Task: Search one way flight ticket for 1 adult, 5 children, 2 infants in seat and 1 infant on lap in first from Charlotte: Charlotte Douglas International Airport to Jackson: Jackson Hole Airport on 5-2-2023. Choice of flights is Sun country airlines. Number of bags: 2 carry on bags and 6 checked bags. Price is upto 72000. Outbound departure time preference is 6:00.
Action: Mouse moved to (275, 367)
Screenshot: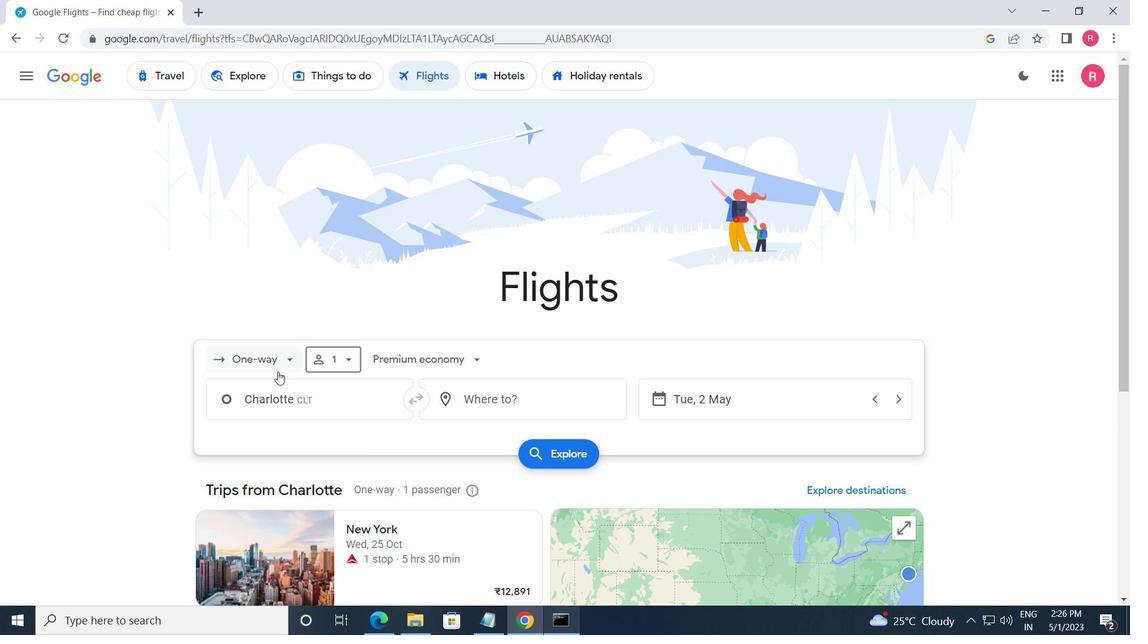 
Action: Mouse pressed left at (275, 367)
Screenshot: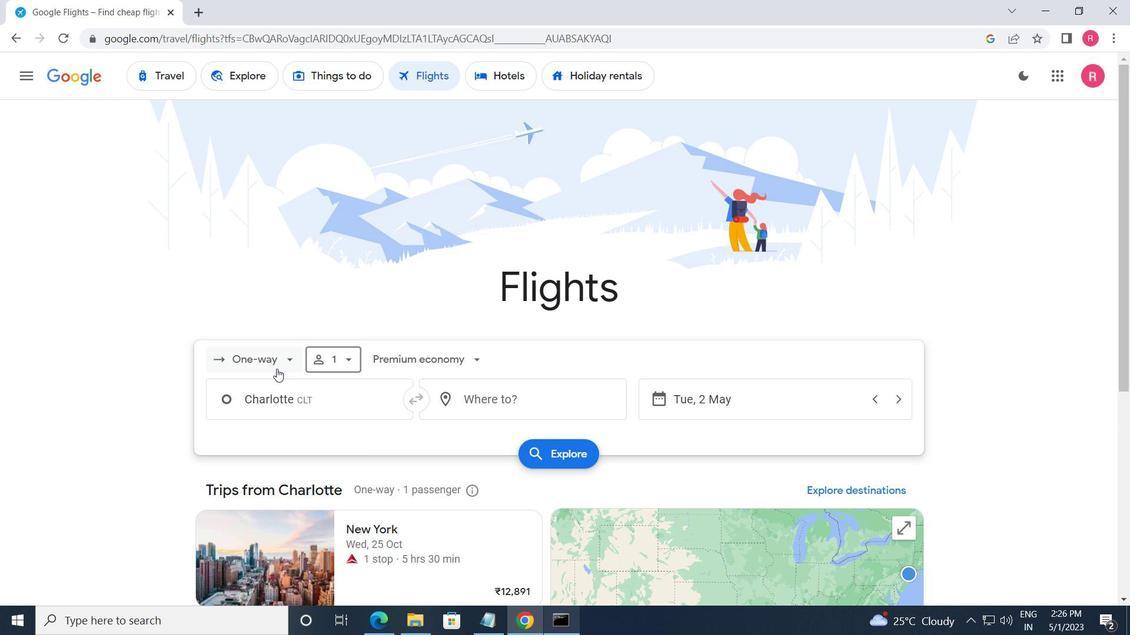 
Action: Mouse moved to (274, 430)
Screenshot: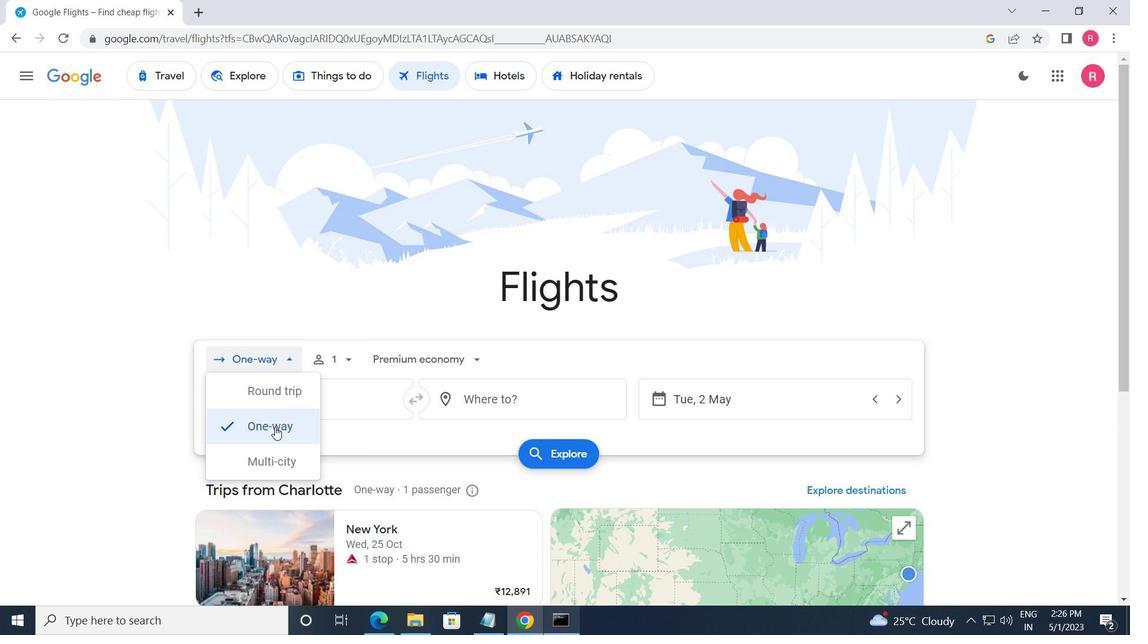 
Action: Mouse pressed left at (274, 430)
Screenshot: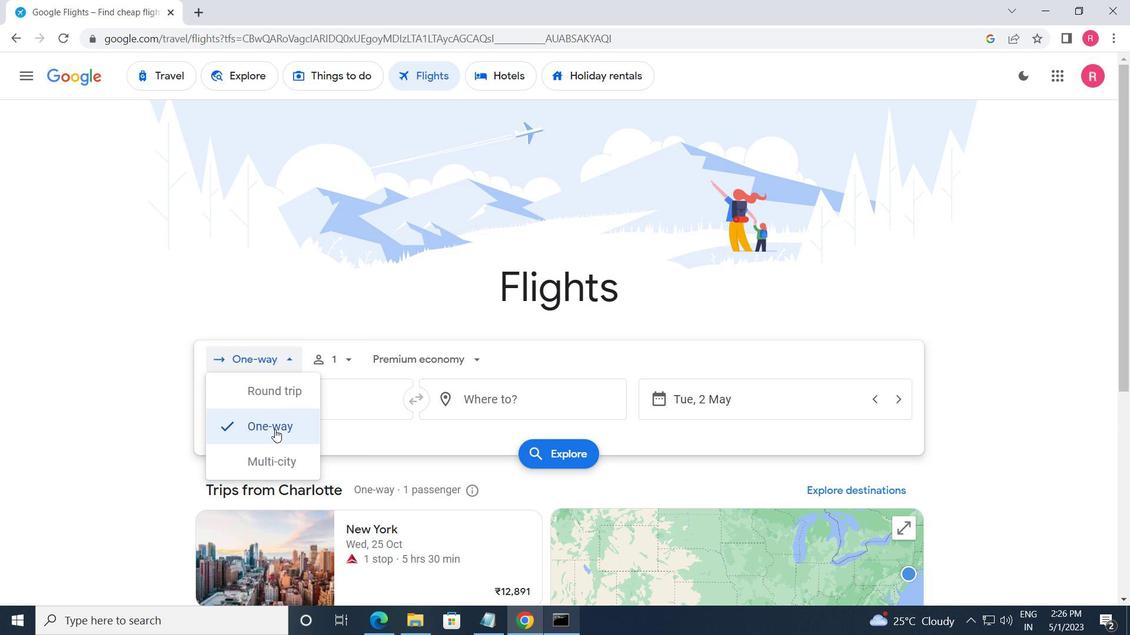 
Action: Mouse moved to (333, 350)
Screenshot: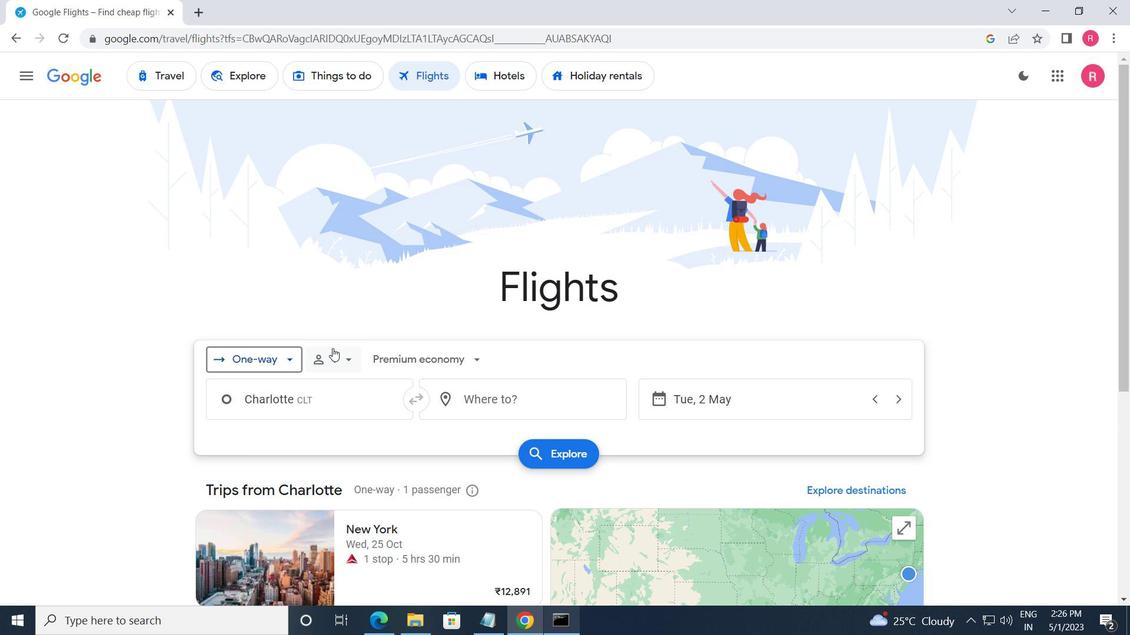 
Action: Mouse pressed left at (333, 350)
Screenshot: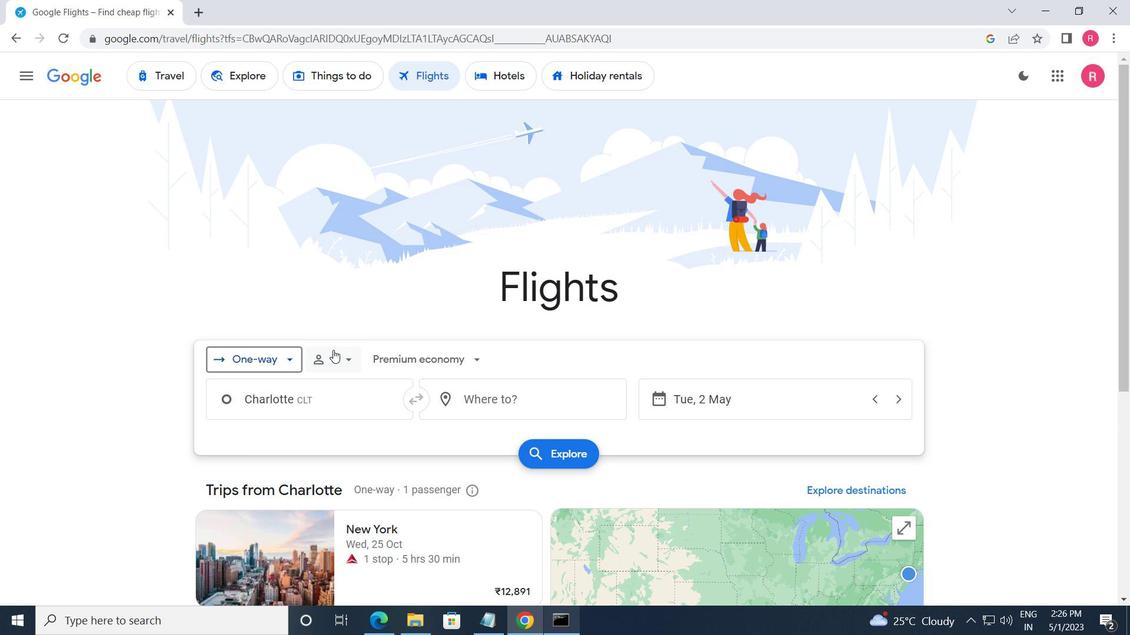 
Action: Mouse moved to (467, 435)
Screenshot: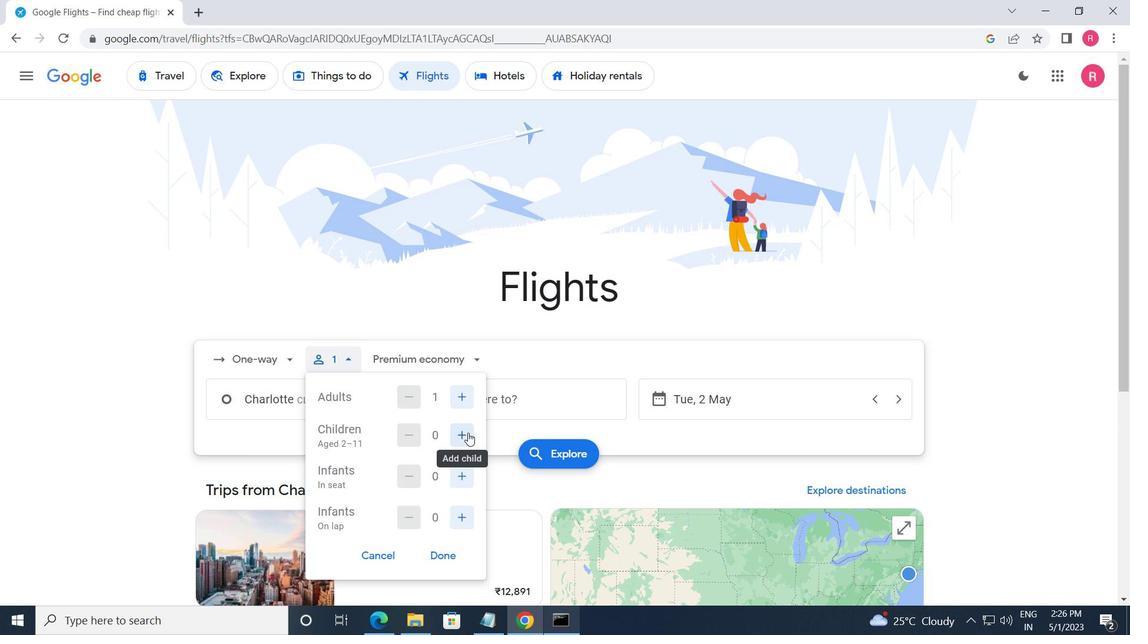 
Action: Mouse pressed left at (467, 435)
Screenshot: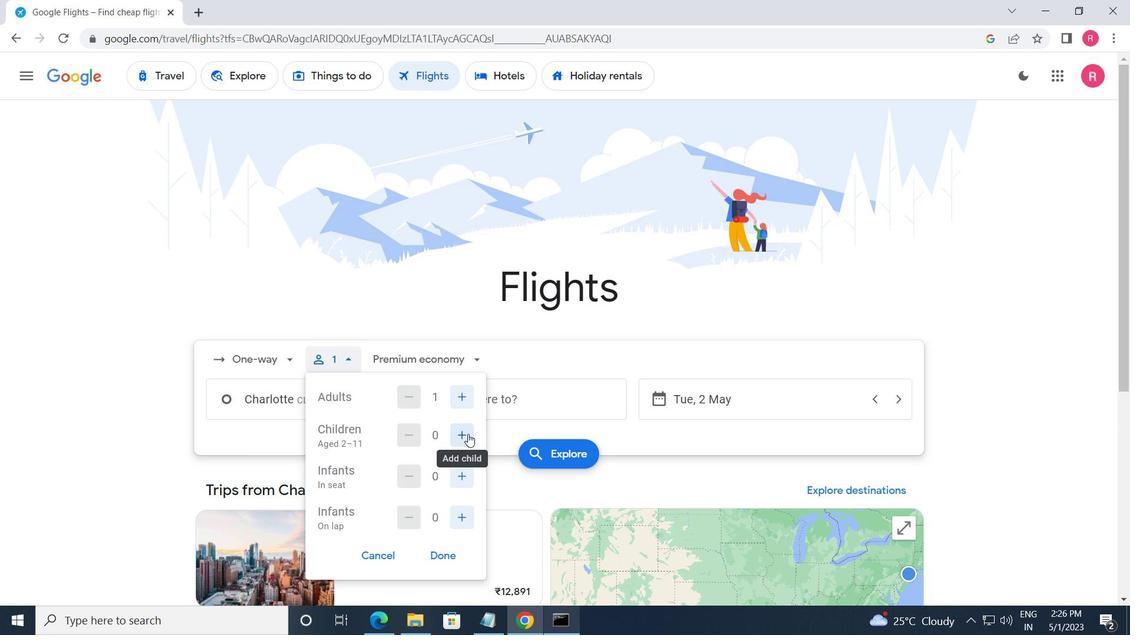 
Action: Mouse pressed left at (467, 435)
Screenshot: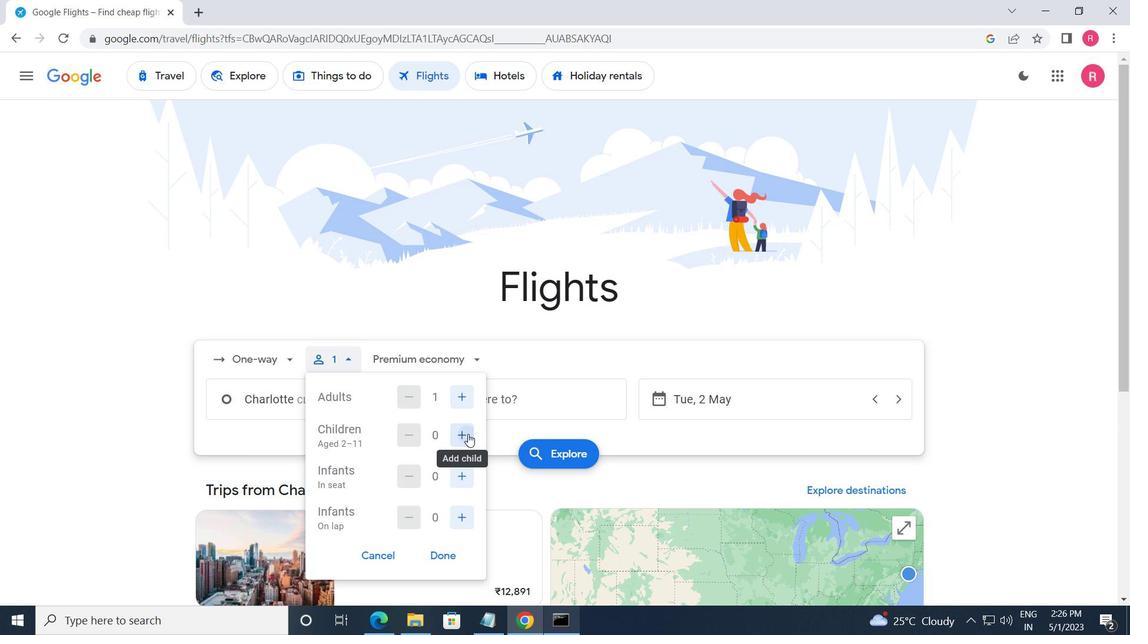 
Action: Mouse pressed left at (467, 435)
Screenshot: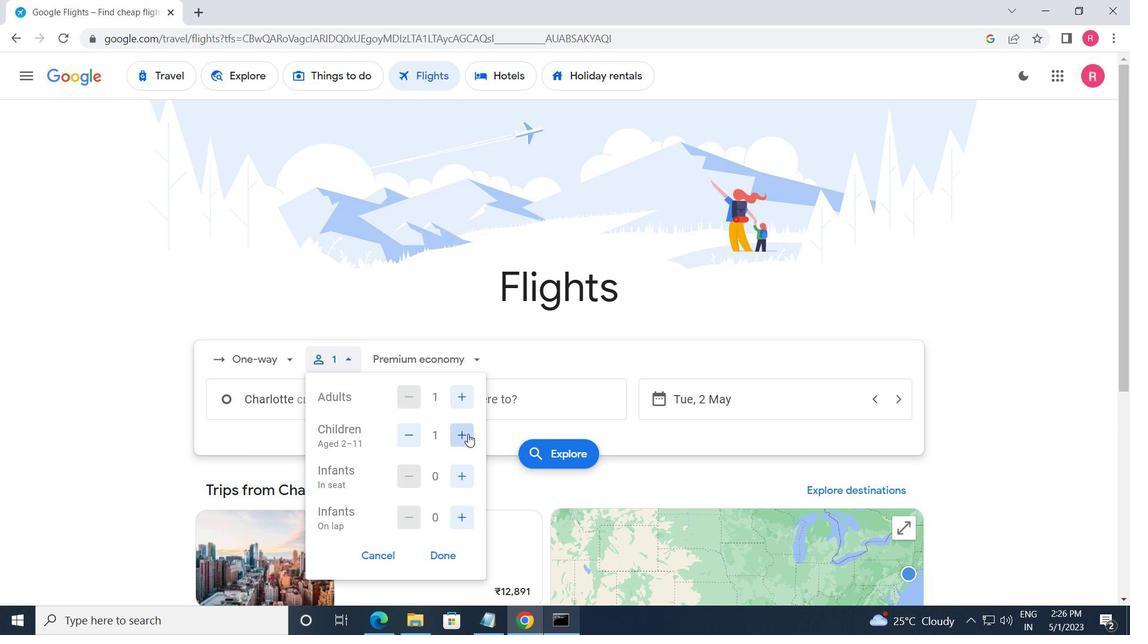 
Action: Mouse pressed left at (467, 435)
Screenshot: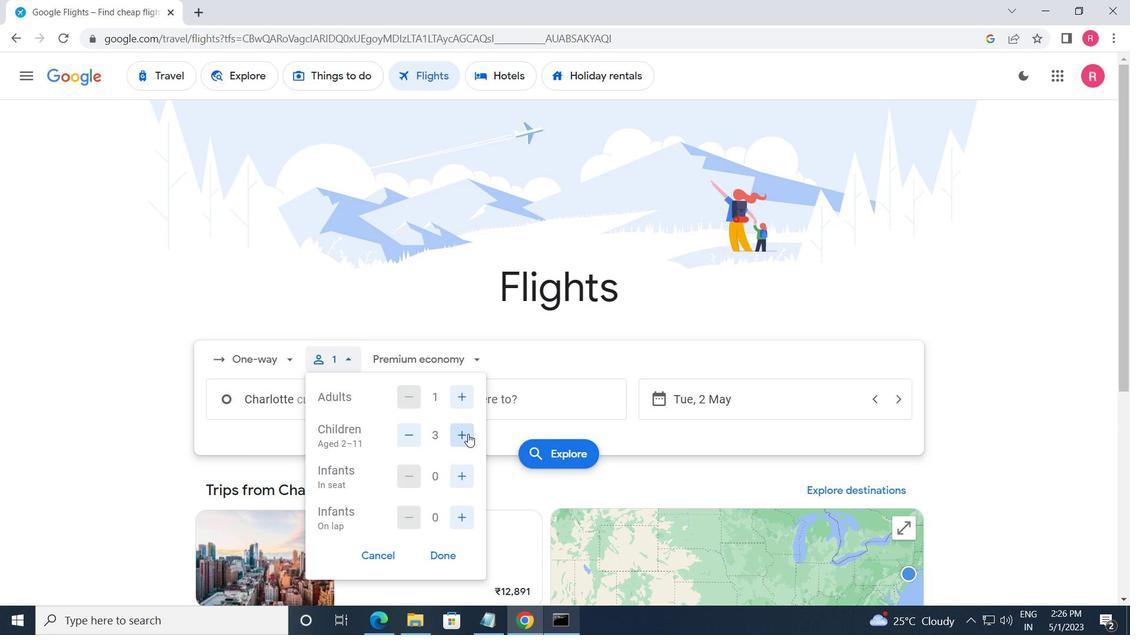 
Action: Mouse pressed left at (467, 435)
Screenshot: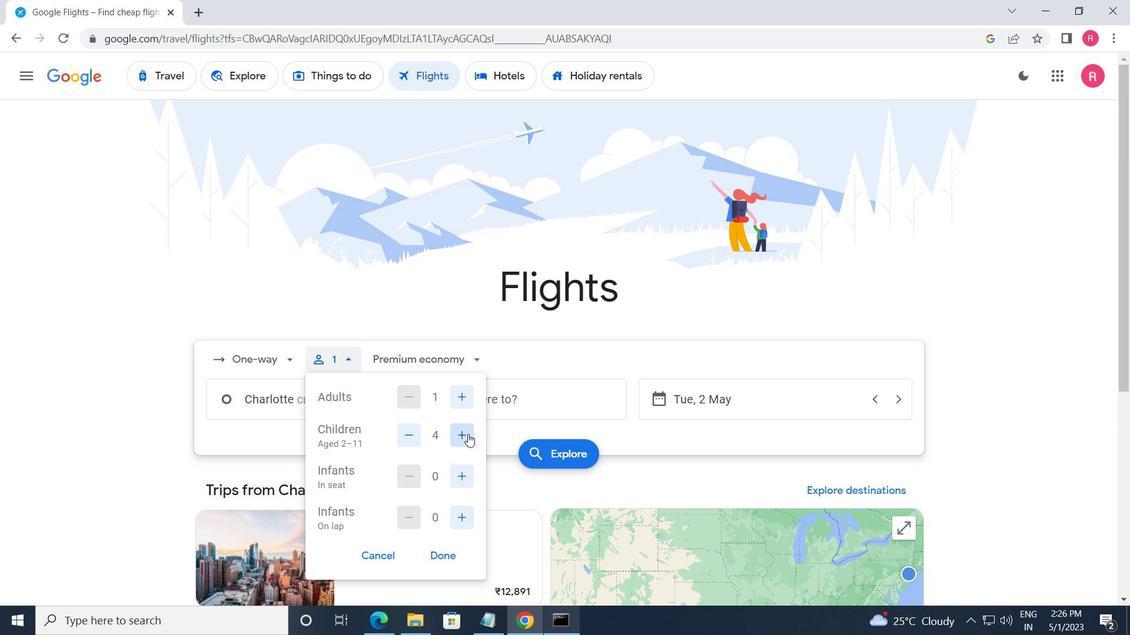 
Action: Mouse moved to (462, 468)
Screenshot: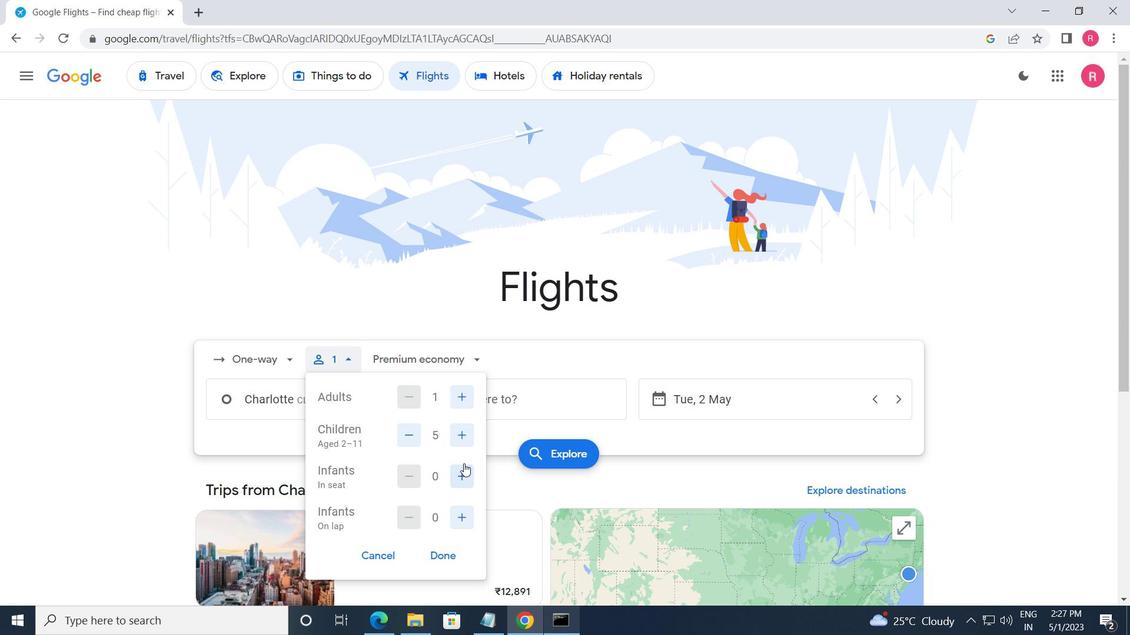 
Action: Mouse pressed left at (462, 468)
Screenshot: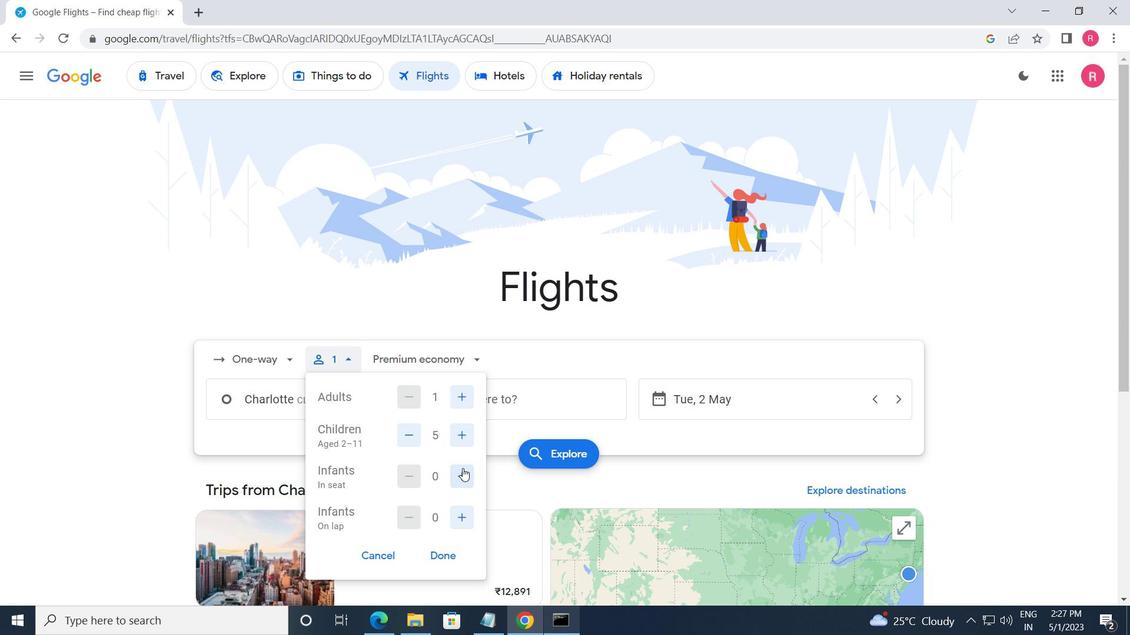 
Action: Mouse pressed left at (462, 468)
Screenshot: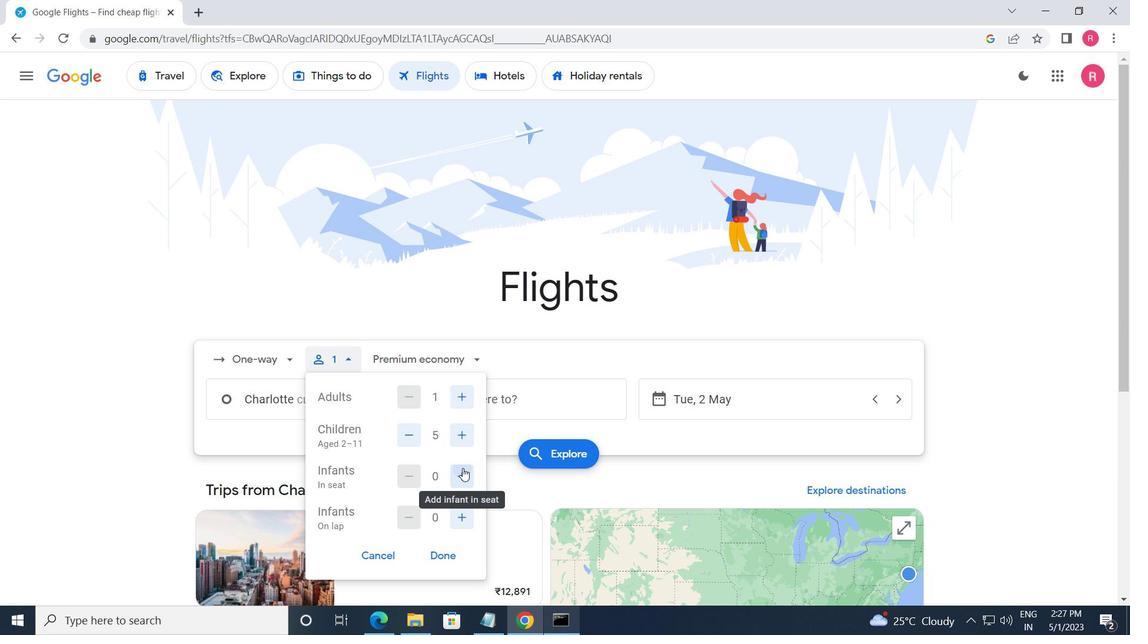 
Action: Mouse moved to (459, 509)
Screenshot: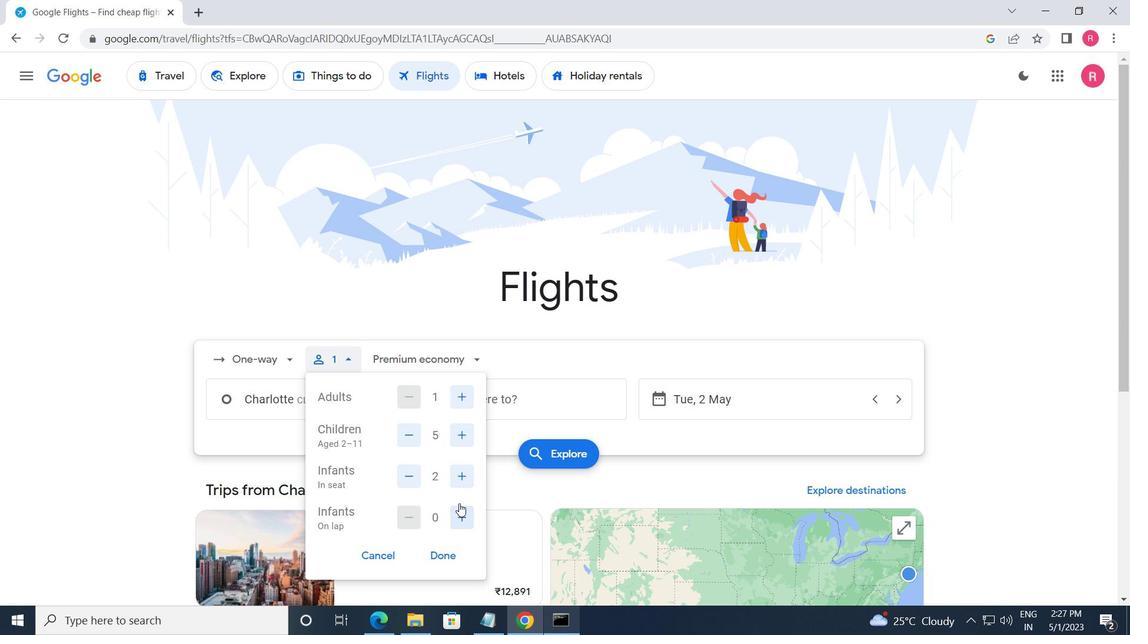 
Action: Mouse pressed left at (459, 509)
Screenshot: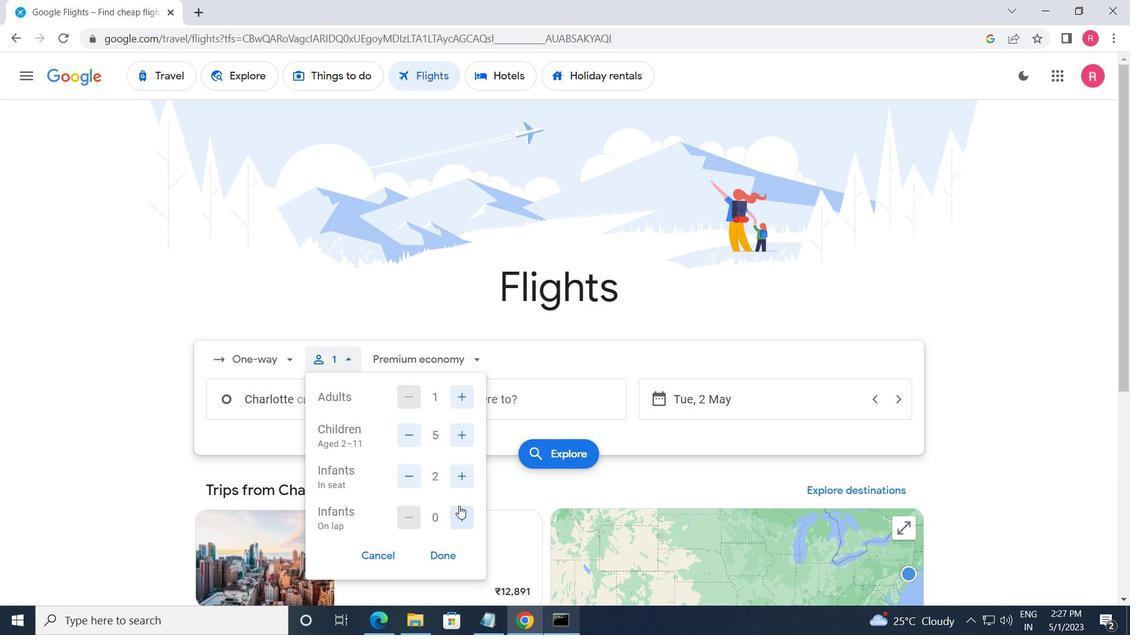 
Action: Mouse moved to (415, 520)
Screenshot: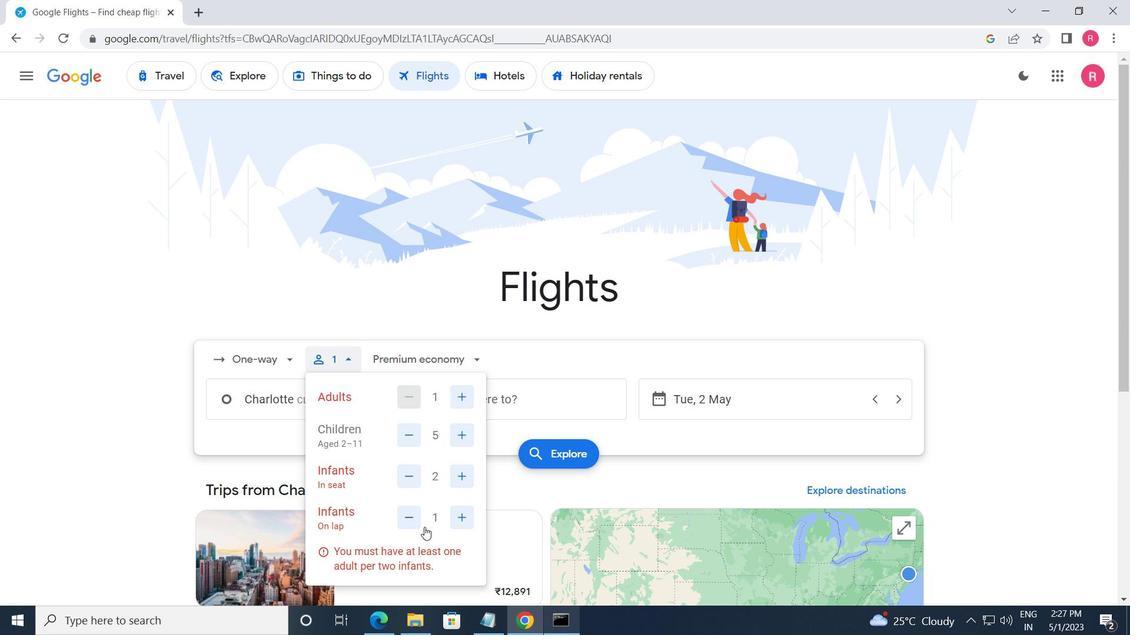 
Action: Mouse pressed left at (415, 520)
Screenshot: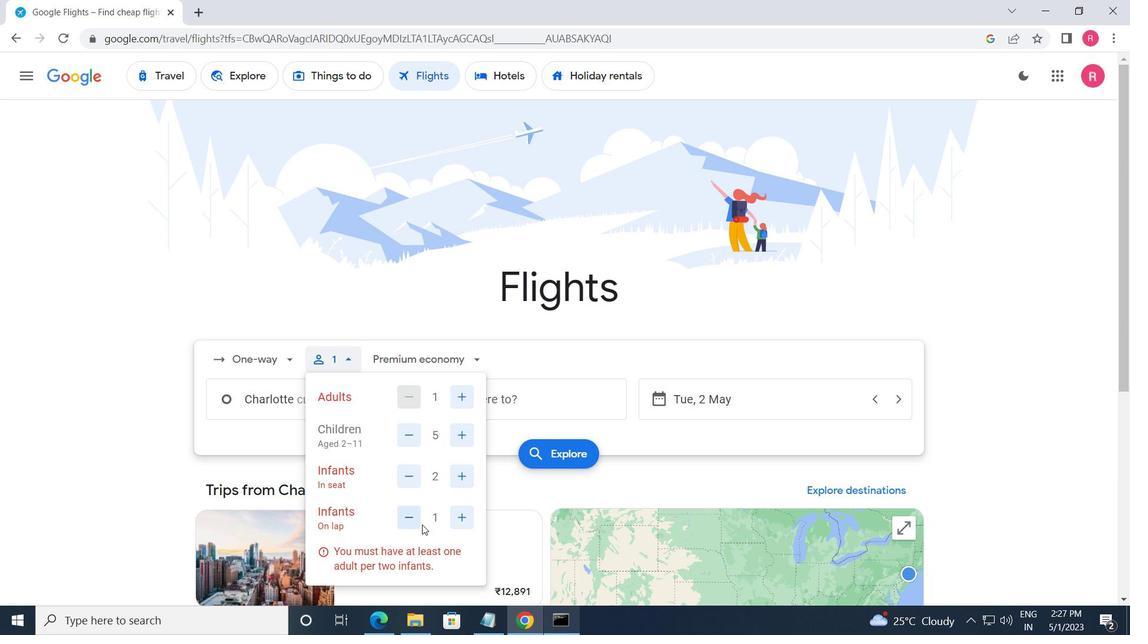 
Action: Mouse moved to (432, 549)
Screenshot: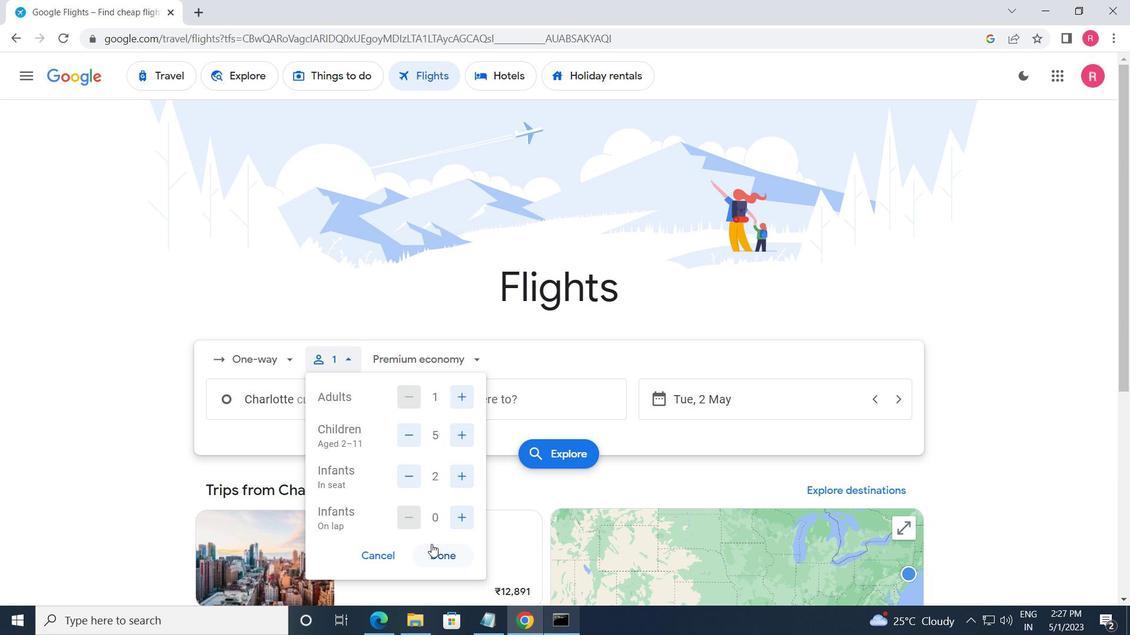 
Action: Mouse pressed left at (432, 549)
Screenshot: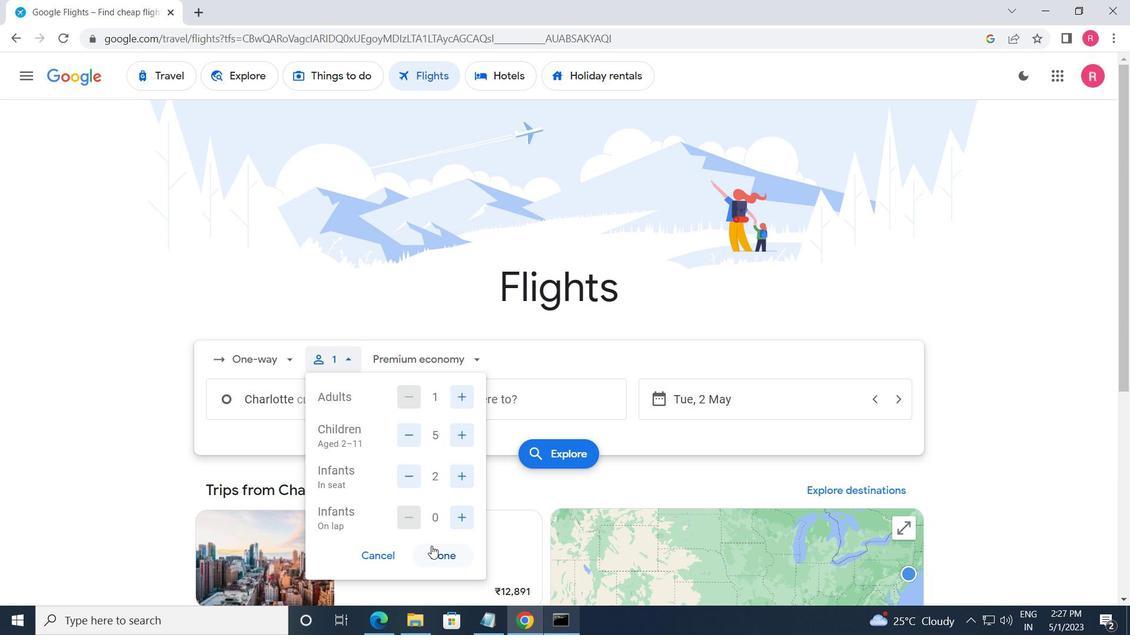 
Action: Mouse moved to (417, 367)
Screenshot: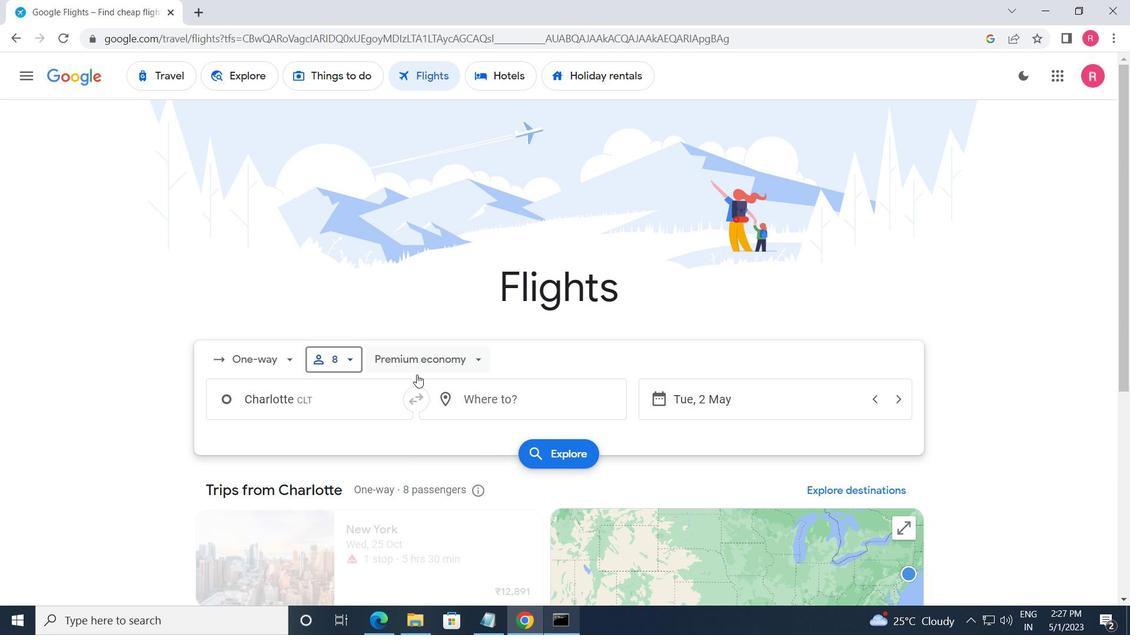 
Action: Mouse pressed left at (417, 367)
Screenshot: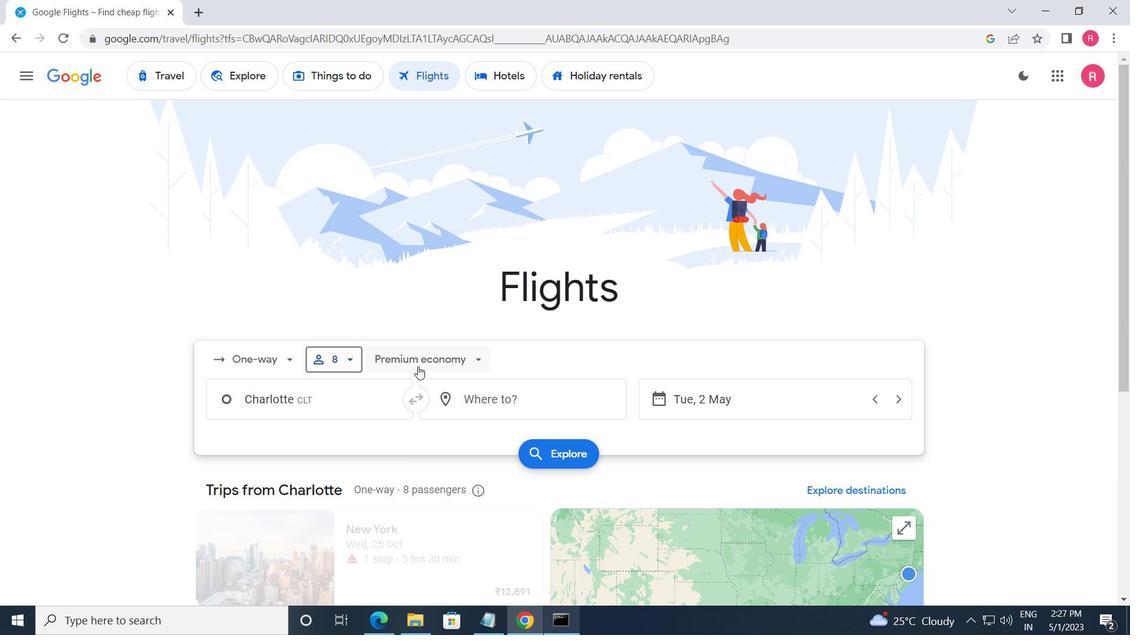 
Action: Mouse moved to (435, 498)
Screenshot: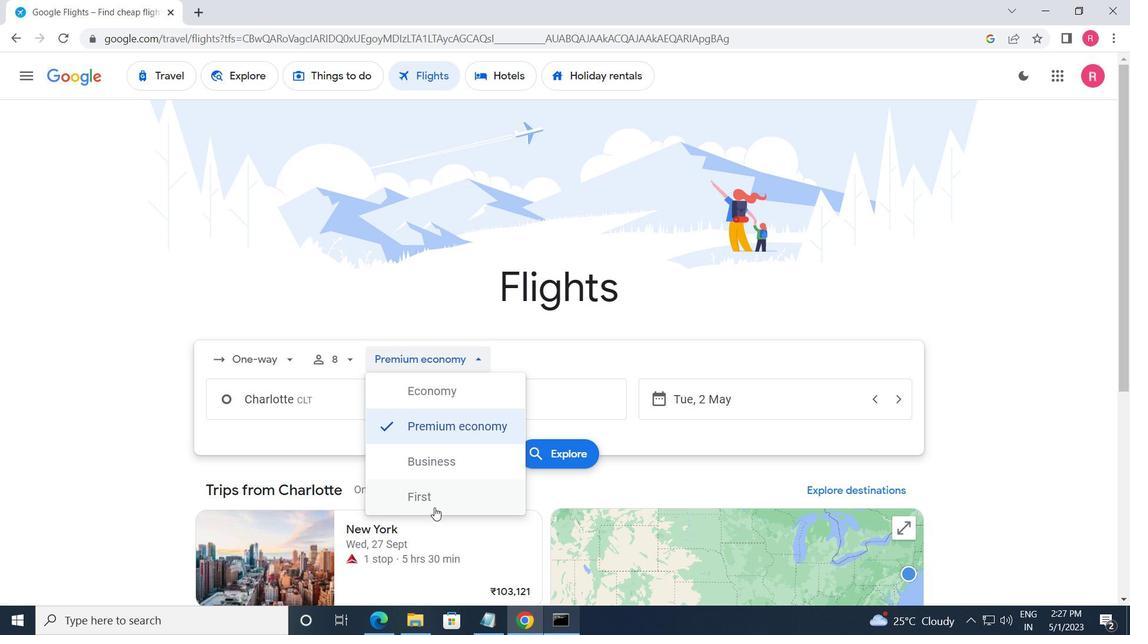 
Action: Mouse pressed left at (435, 498)
Screenshot: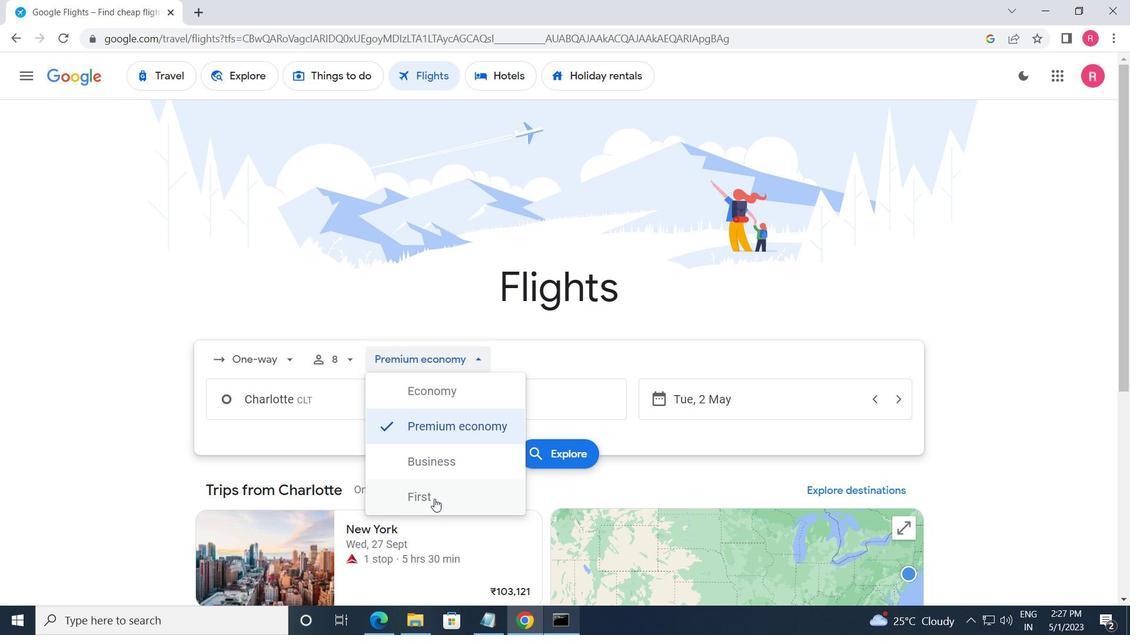 
Action: Mouse moved to (353, 407)
Screenshot: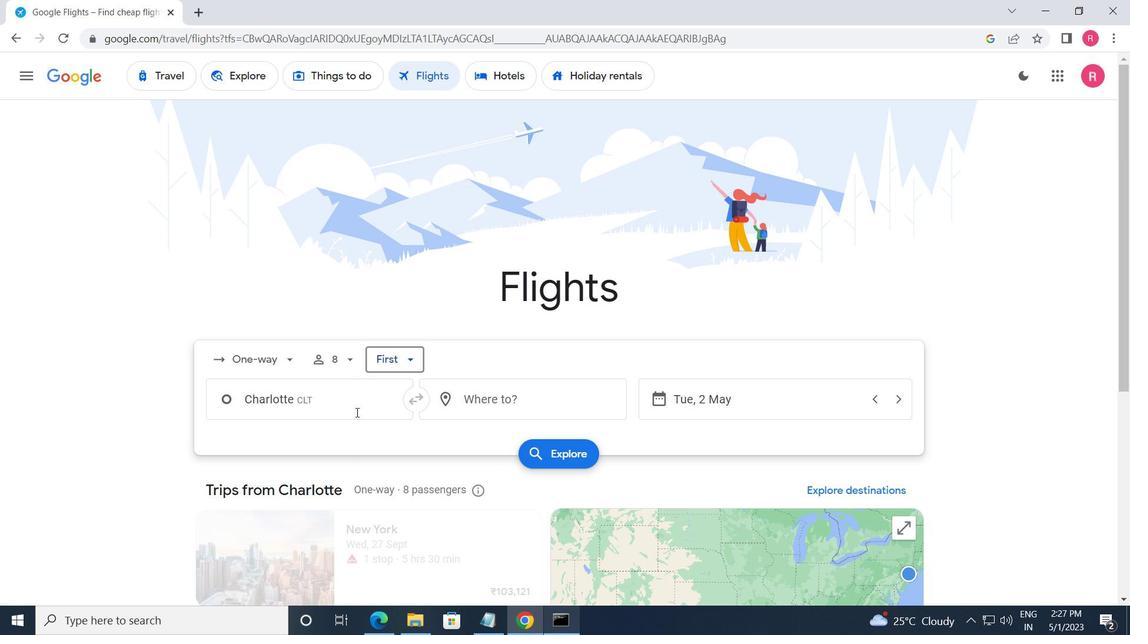 
Action: Mouse pressed left at (353, 407)
Screenshot: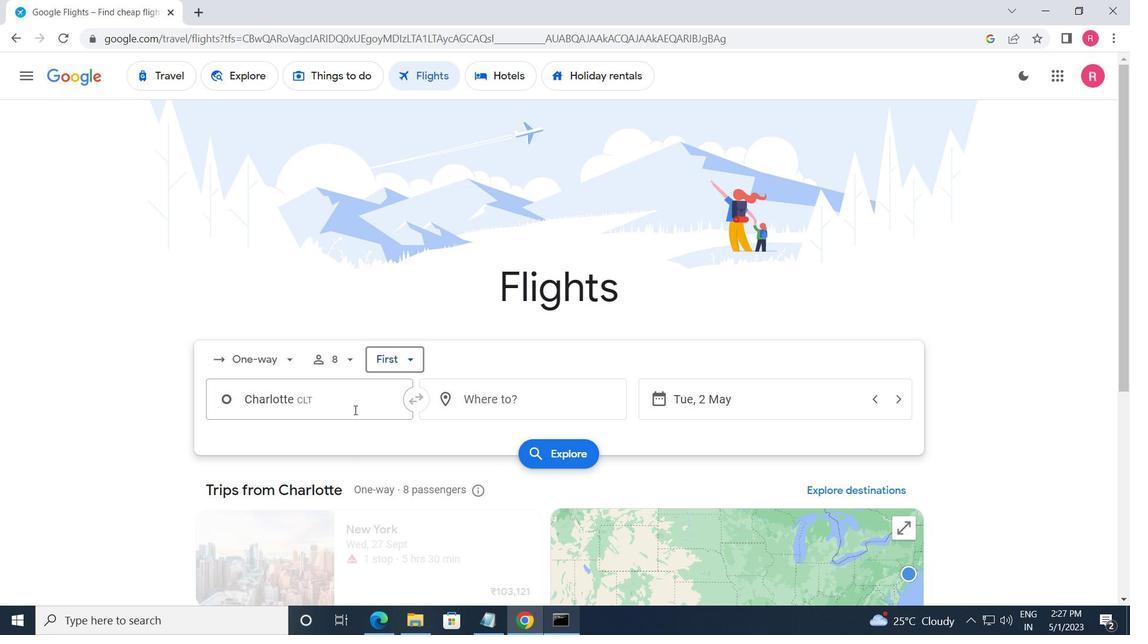 
Action: Mouse moved to (367, 484)
Screenshot: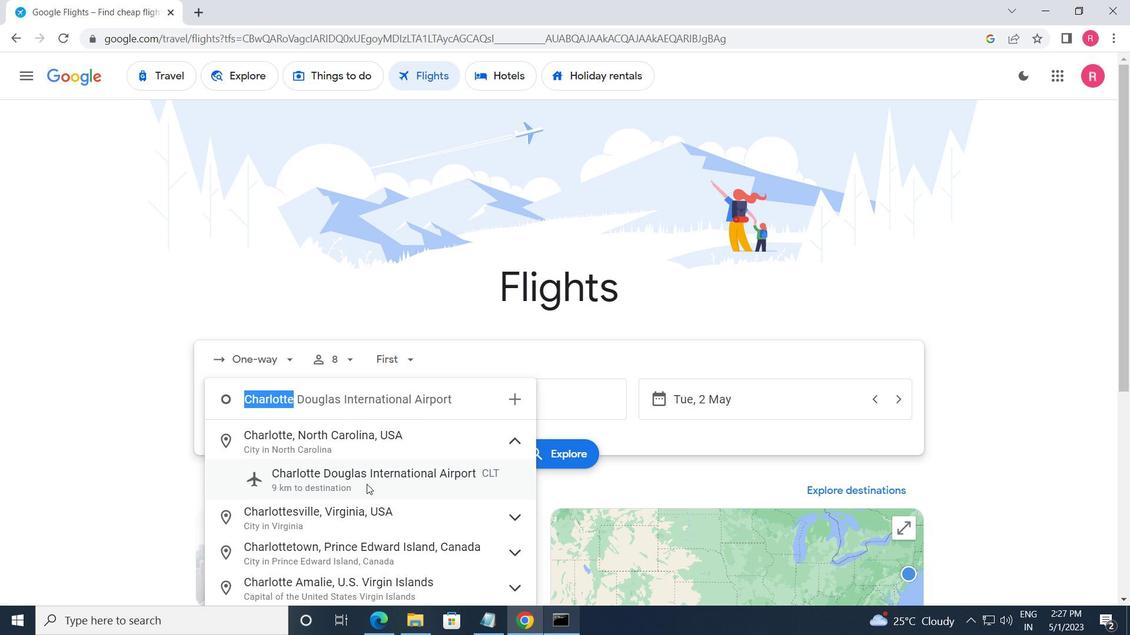 
Action: Mouse pressed left at (367, 484)
Screenshot: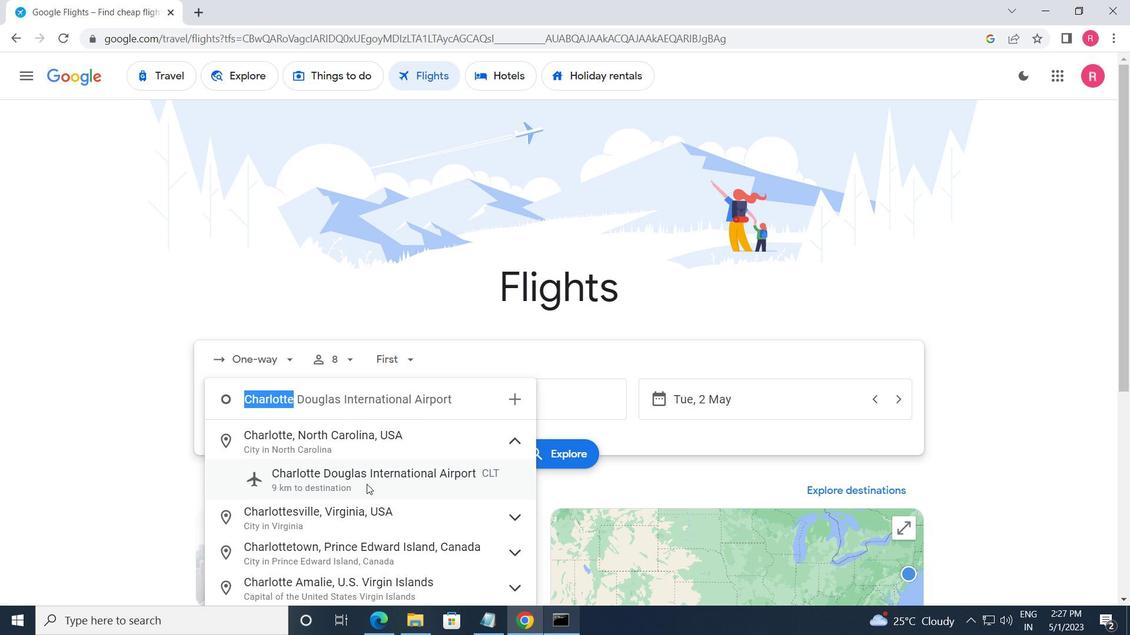 
Action: Mouse moved to (503, 409)
Screenshot: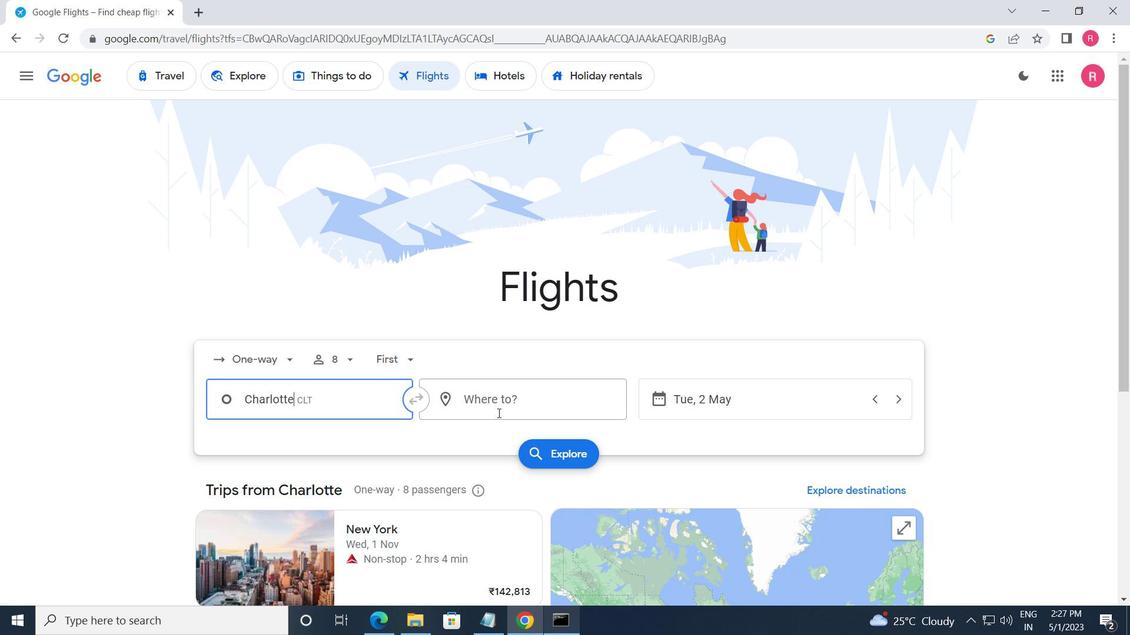 
Action: Mouse pressed left at (503, 409)
Screenshot: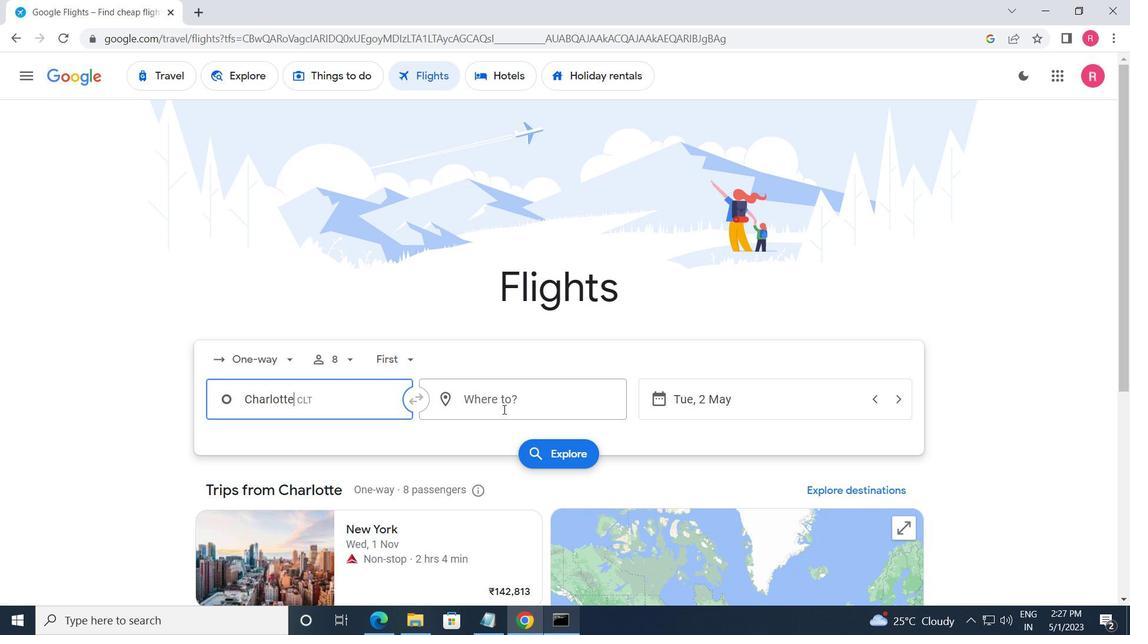 
Action: Mouse moved to (487, 540)
Screenshot: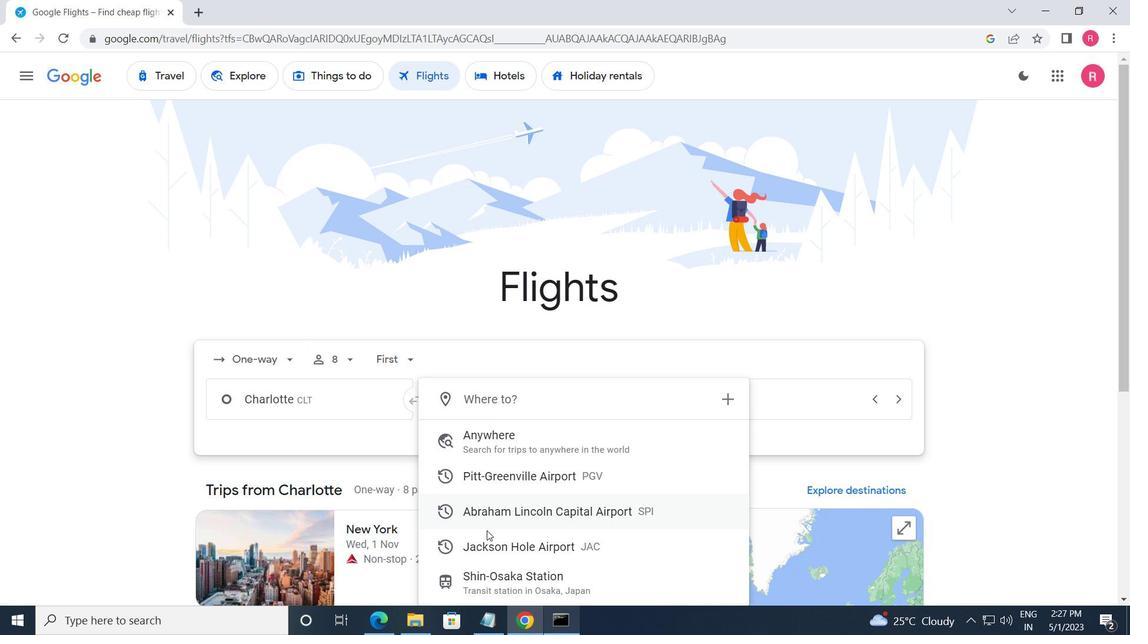 
Action: Mouse pressed left at (487, 540)
Screenshot: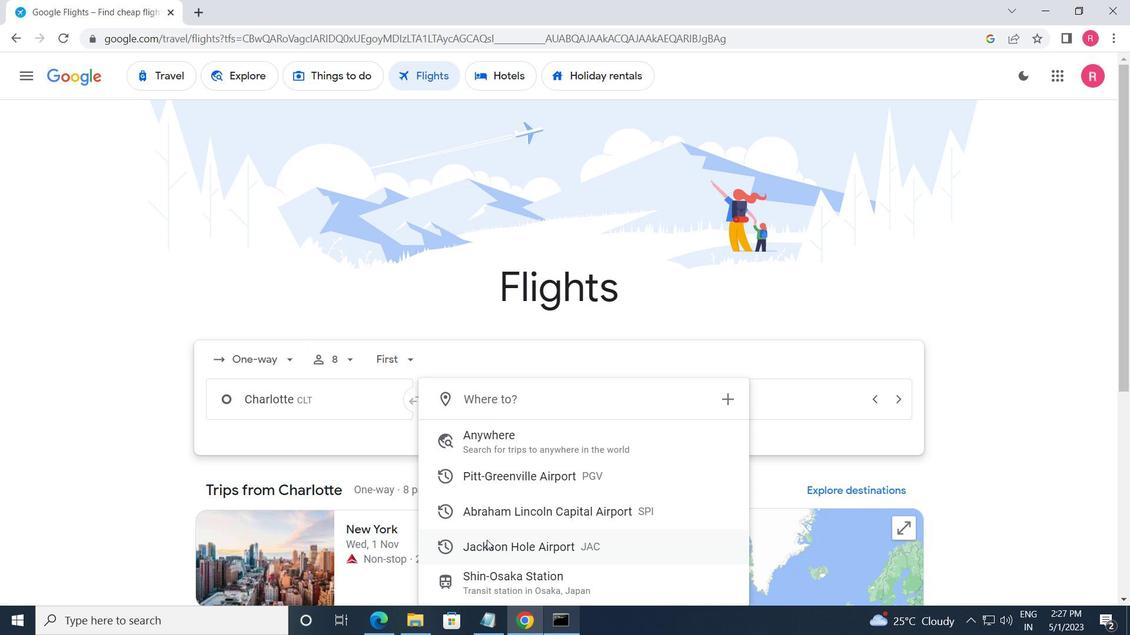 
Action: Mouse moved to (745, 401)
Screenshot: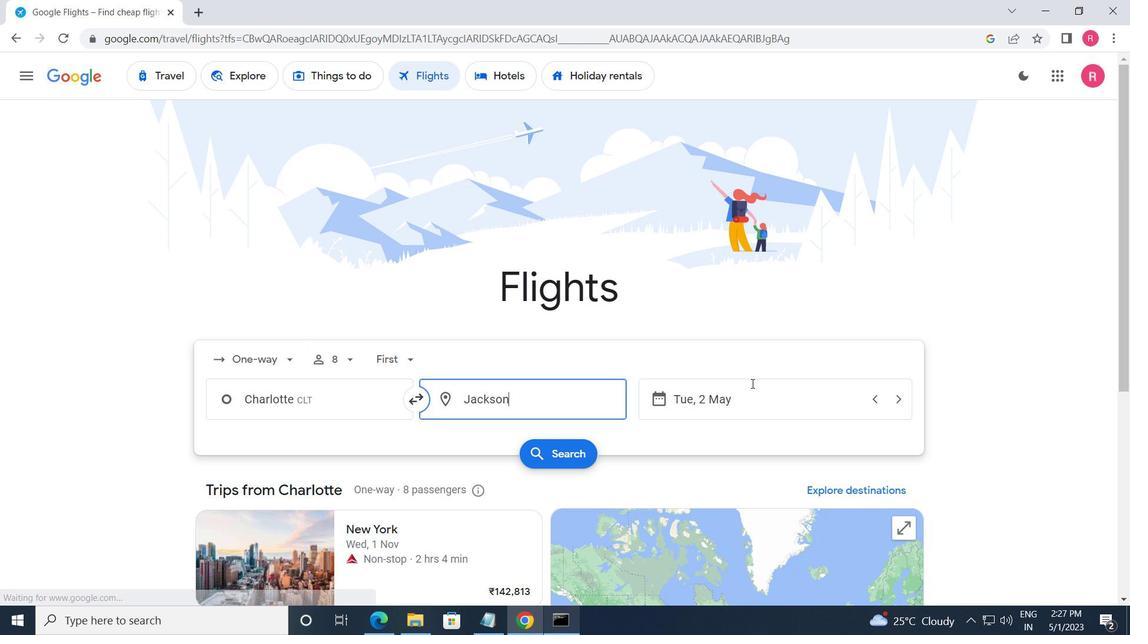
Action: Mouse pressed left at (745, 401)
Screenshot: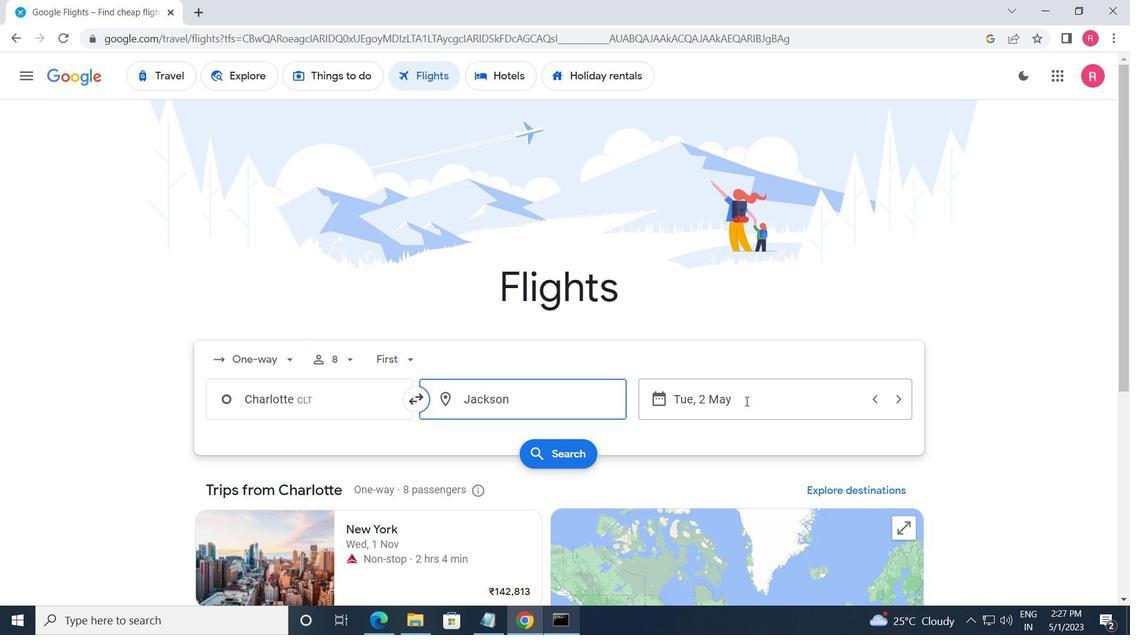 
Action: Mouse moved to (468, 343)
Screenshot: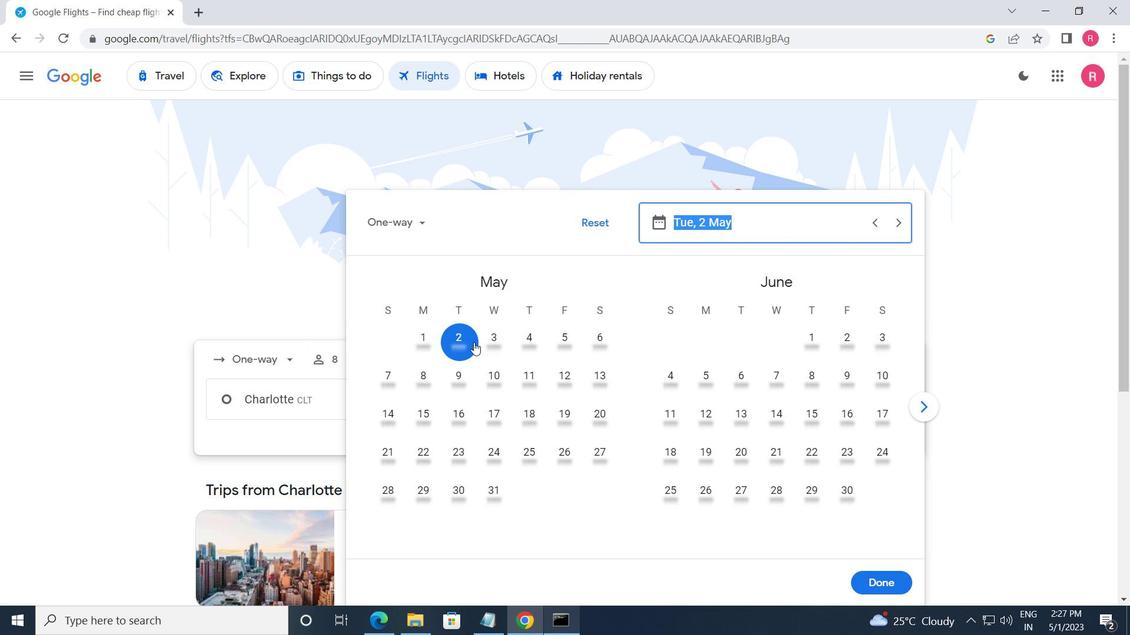 
Action: Mouse pressed left at (468, 343)
Screenshot: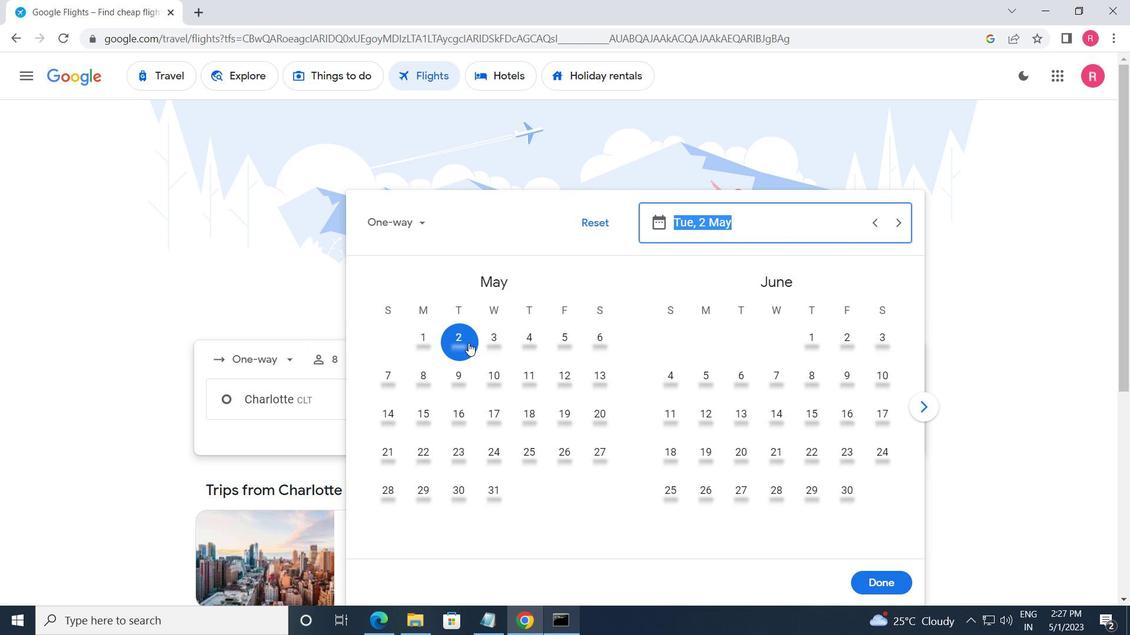 
Action: Mouse moved to (870, 578)
Screenshot: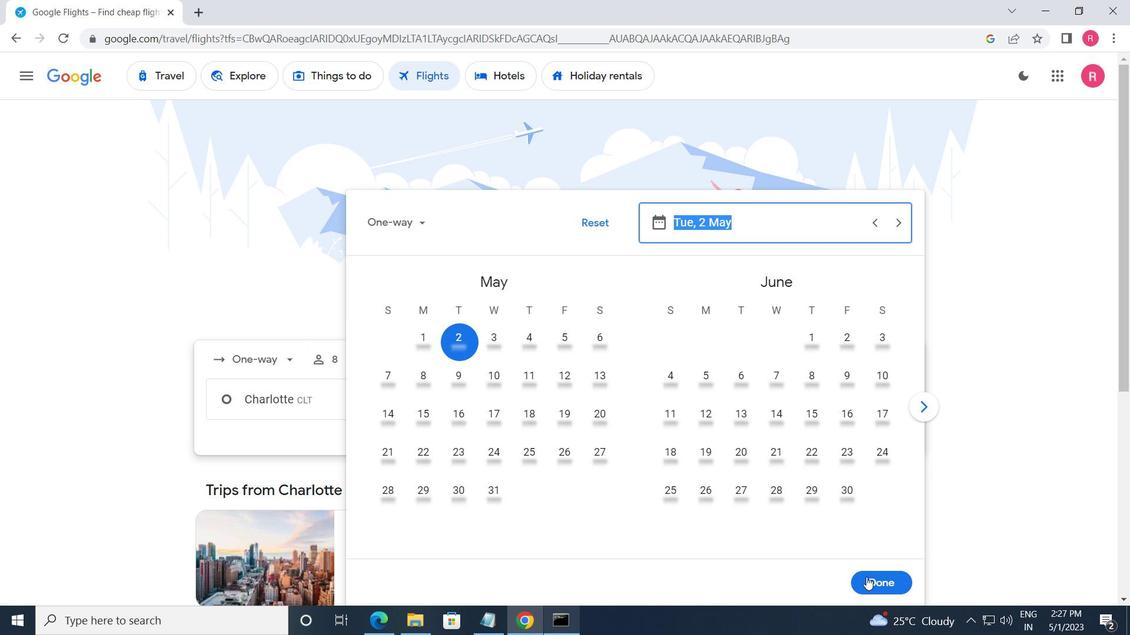 
Action: Mouse pressed left at (870, 578)
Screenshot: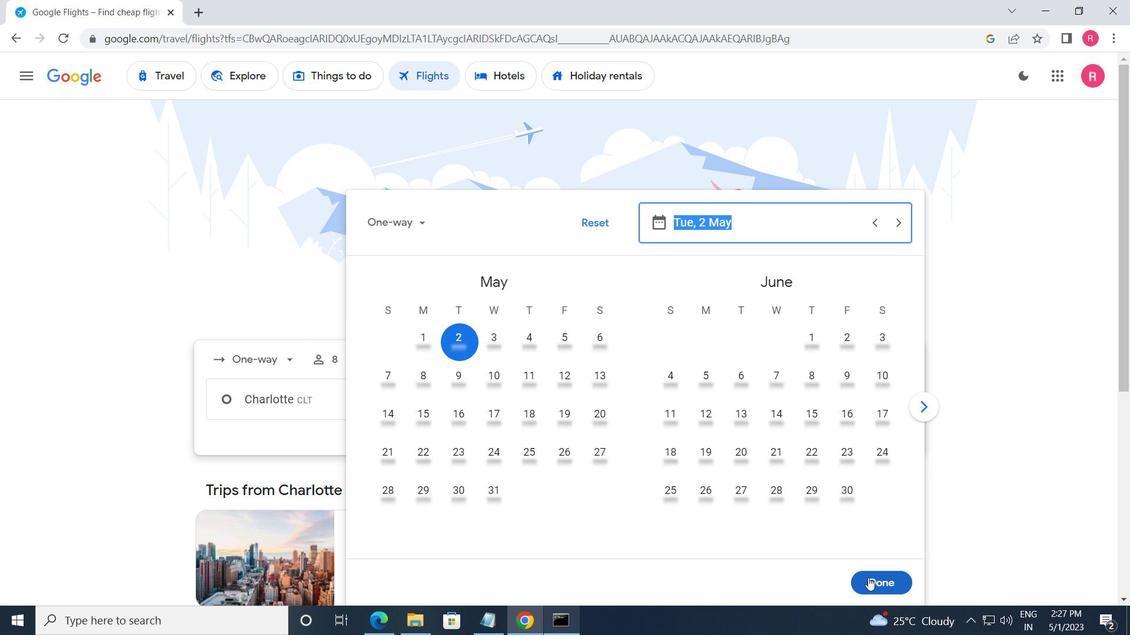 
Action: Mouse moved to (549, 453)
Screenshot: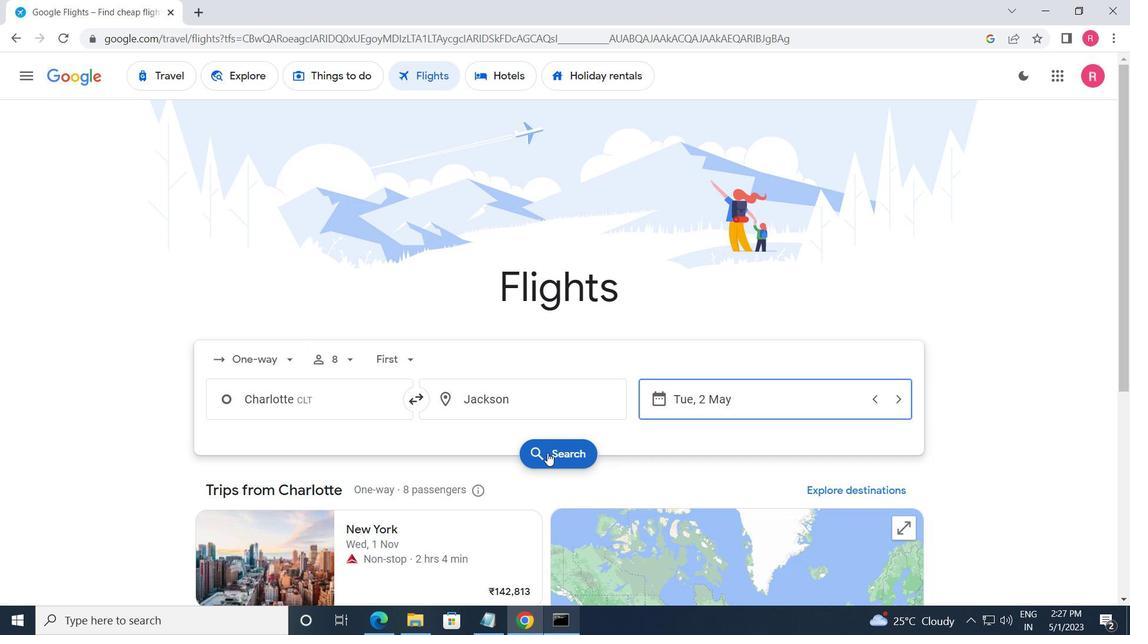 
Action: Mouse pressed left at (549, 453)
Screenshot: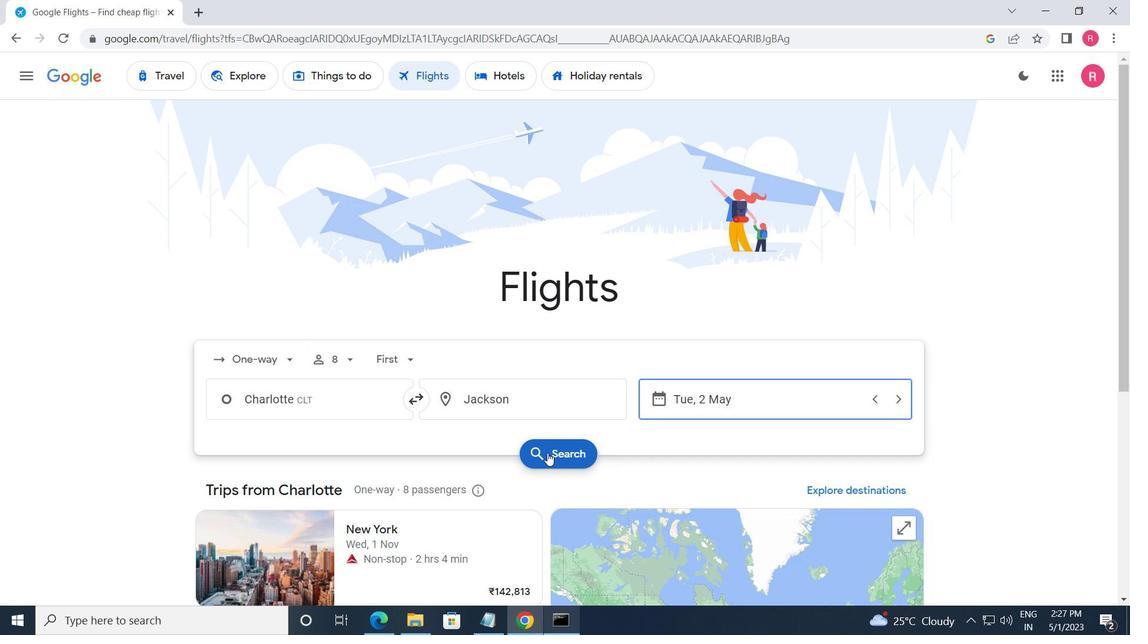 
Action: Mouse moved to (206, 218)
Screenshot: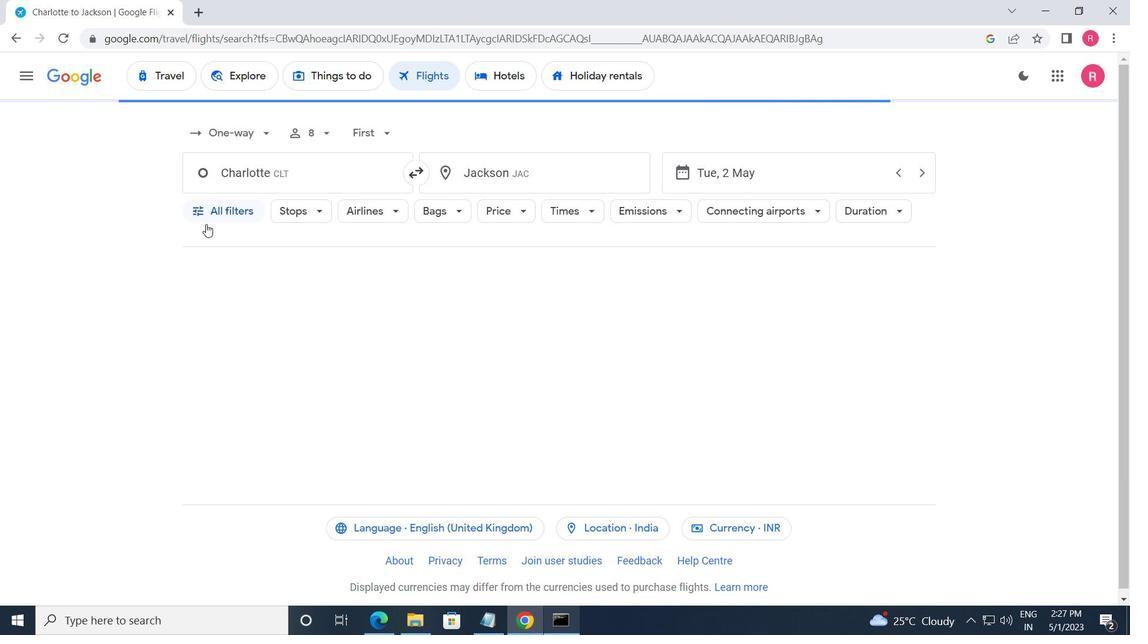 
Action: Mouse pressed left at (206, 218)
Screenshot: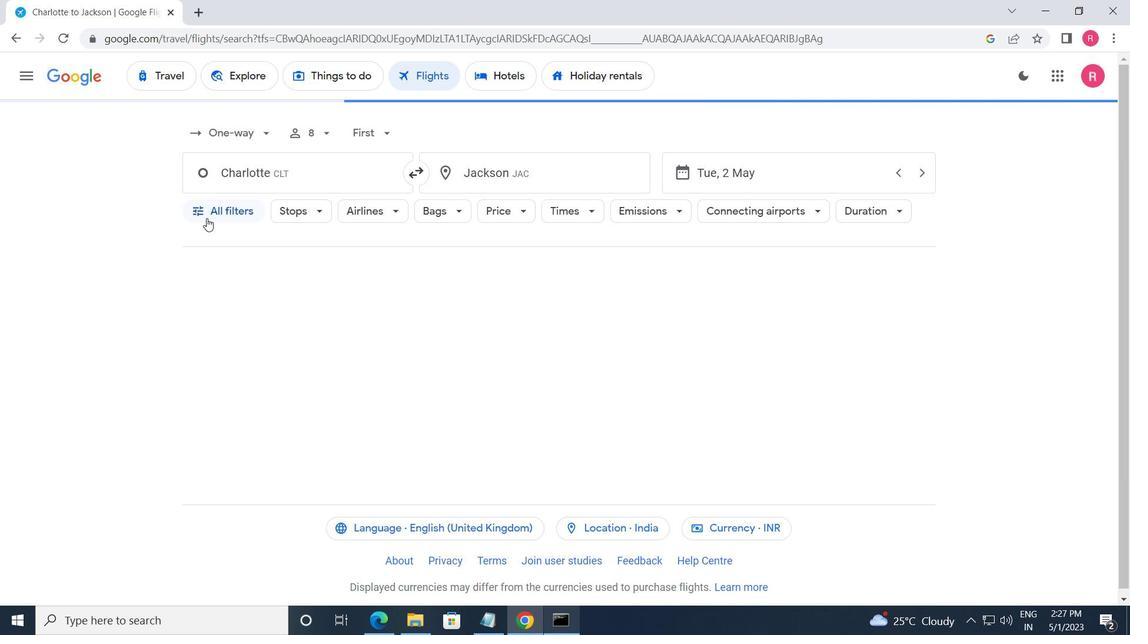 
Action: Mouse moved to (256, 343)
Screenshot: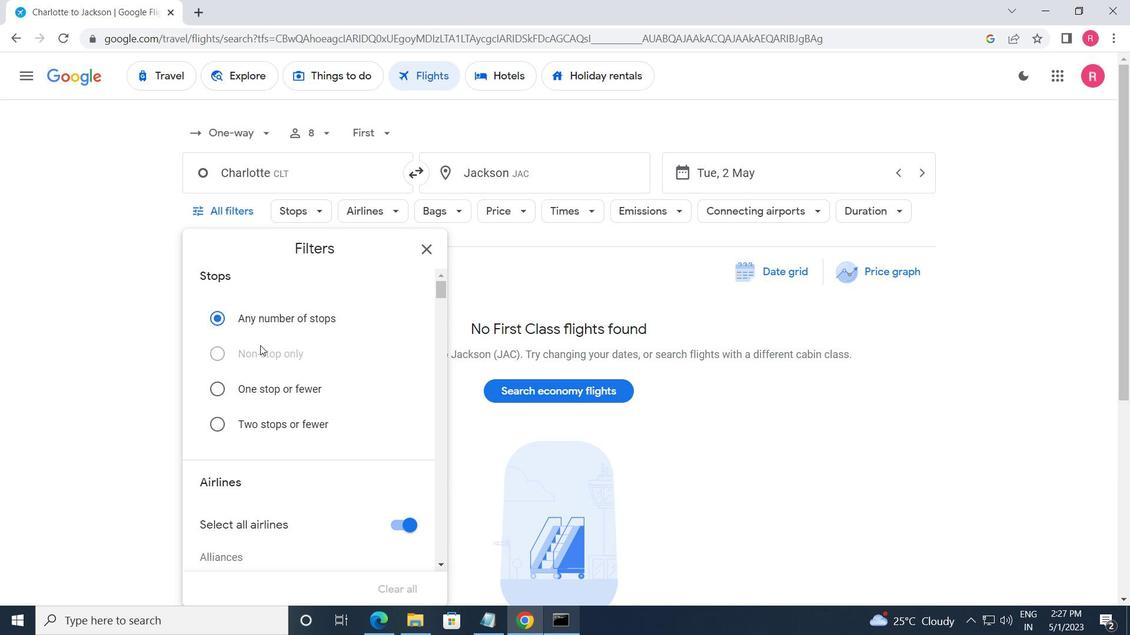 
Action: Mouse scrolled (256, 342) with delta (0, 0)
Screenshot: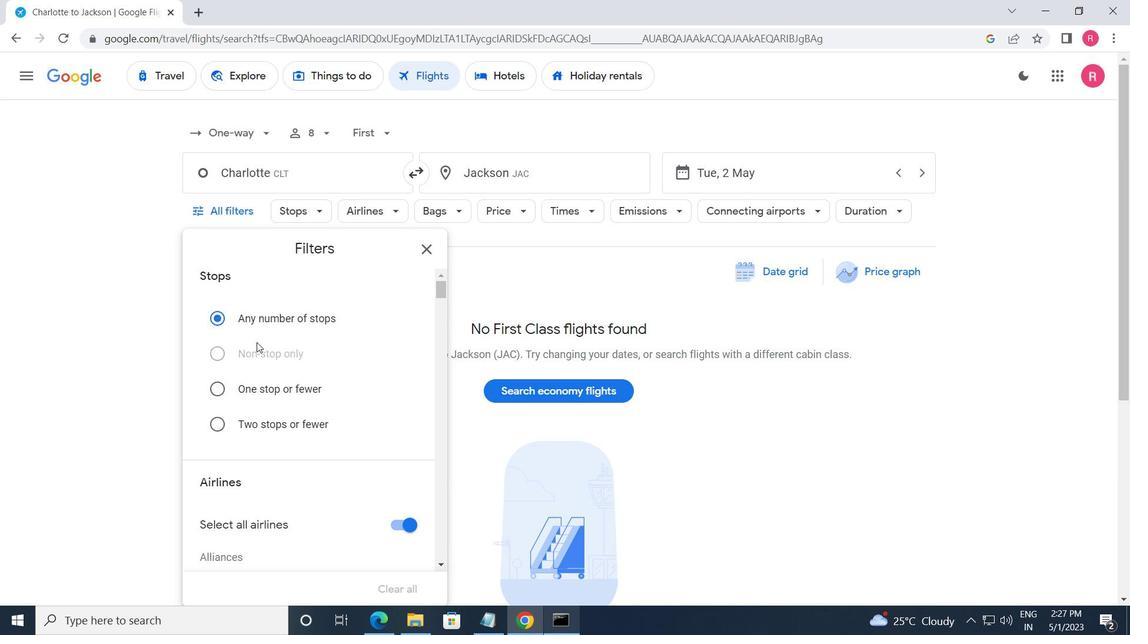
Action: Mouse scrolled (256, 342) with delta (0, 0)
Screenshot: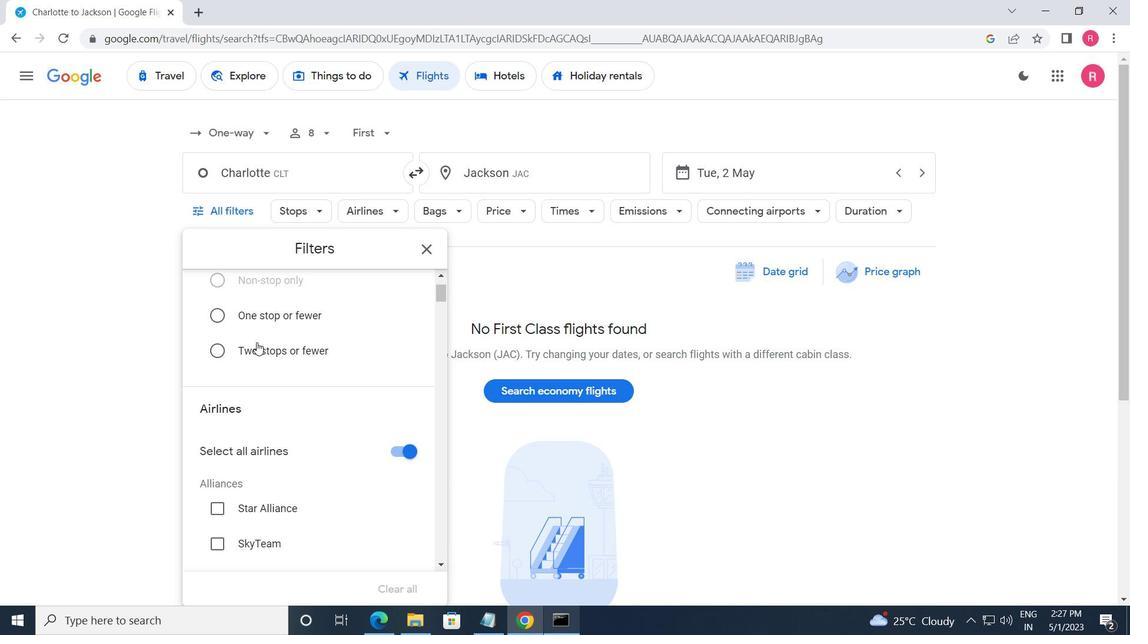 
Action: Mouse scrolled (256, 342) with delta (0, 0)
Screenshot: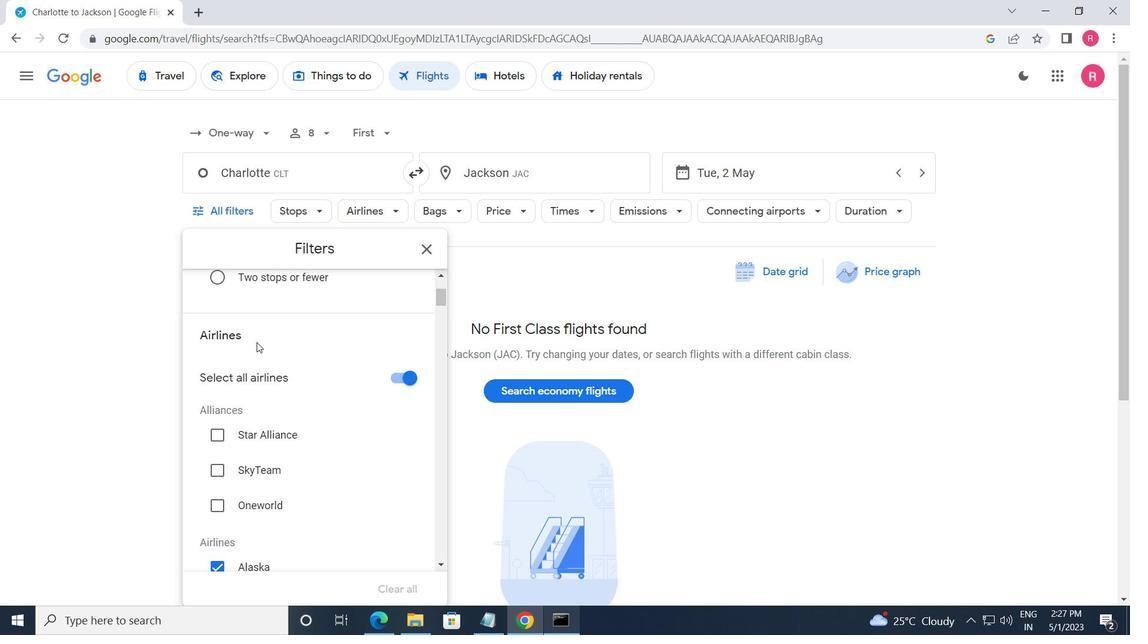 
Action: Mouse scrolled (256, 342) with delta (0, 0)
Screenshot: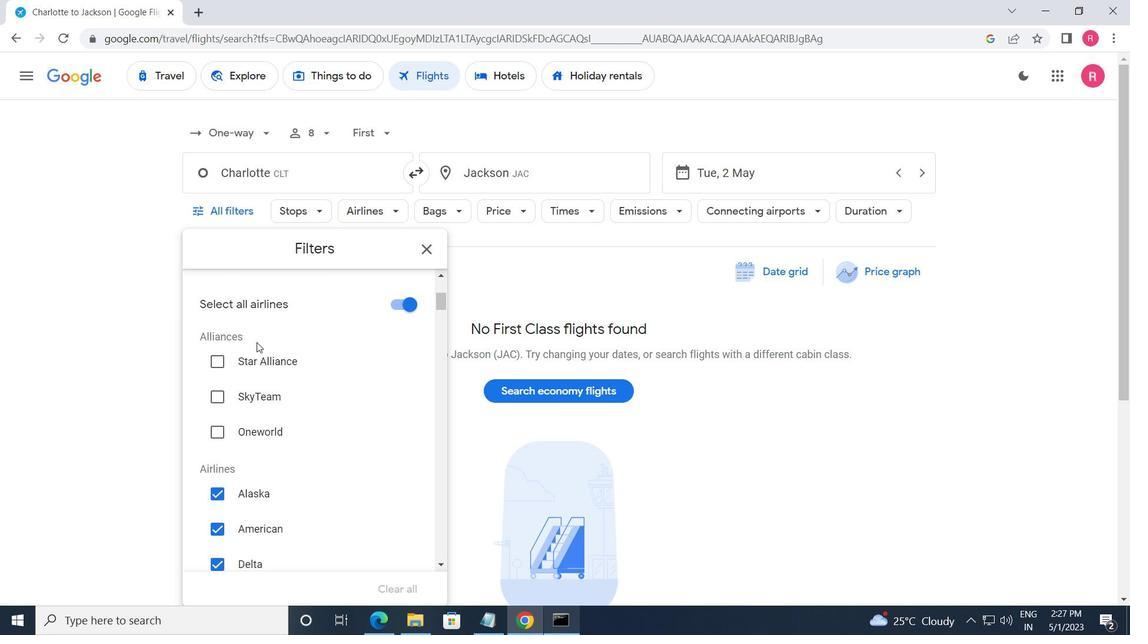 
Action: Mouse scrolled (256, 342) with delta (0, 0)
Screenshot: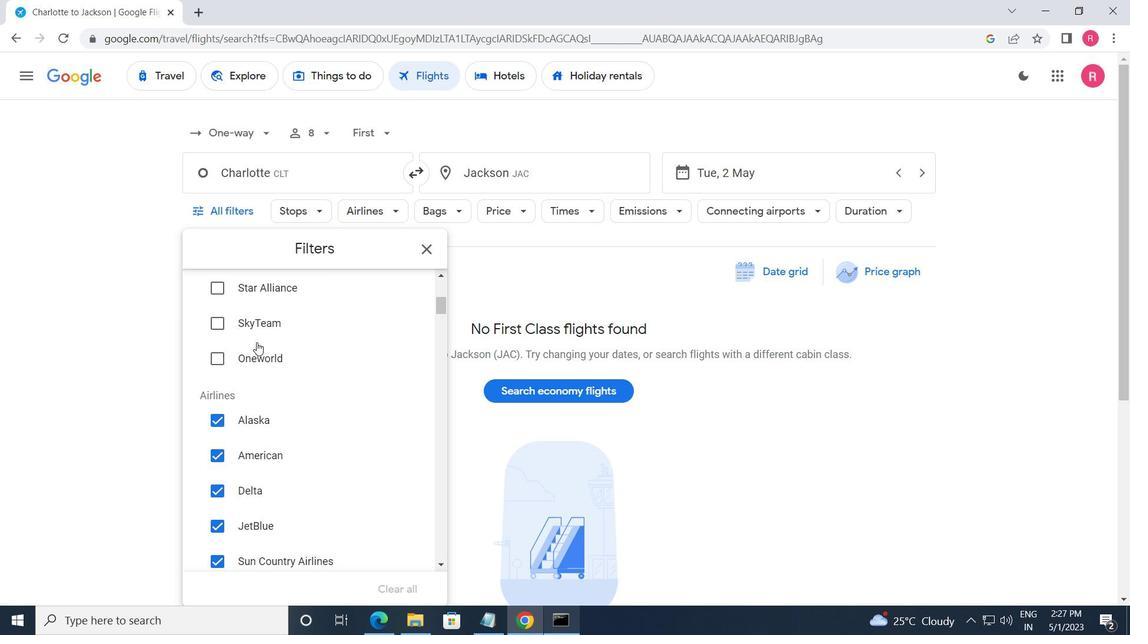 
Action: Mouse moved to (384, 492)
Screenshot: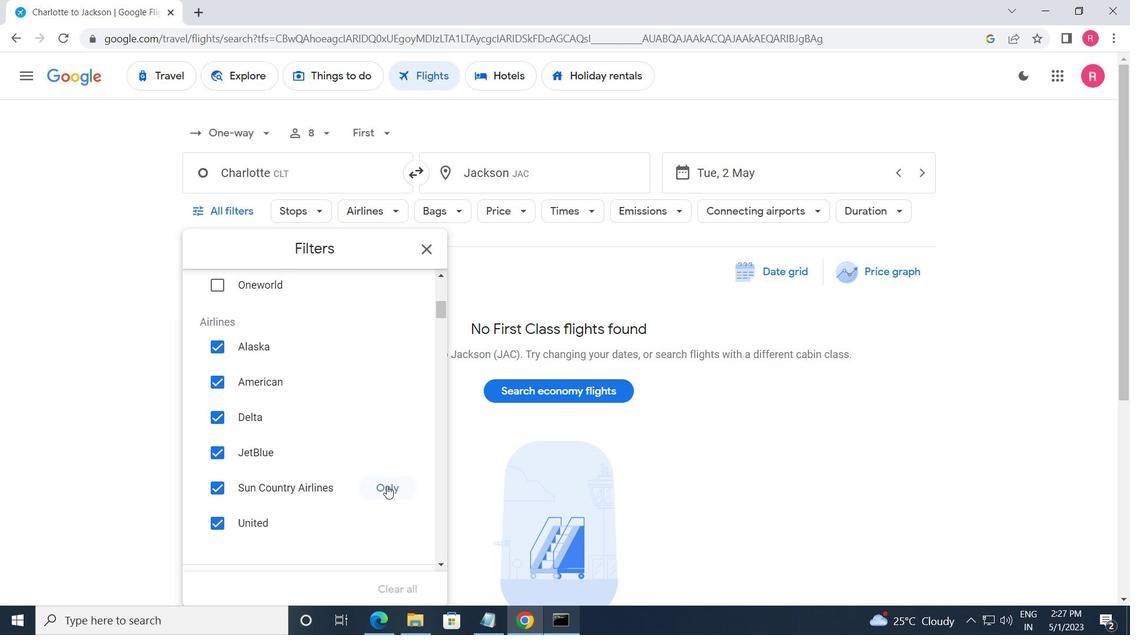 
Action: Mouse pressed left at (384, 492)
Screenshot: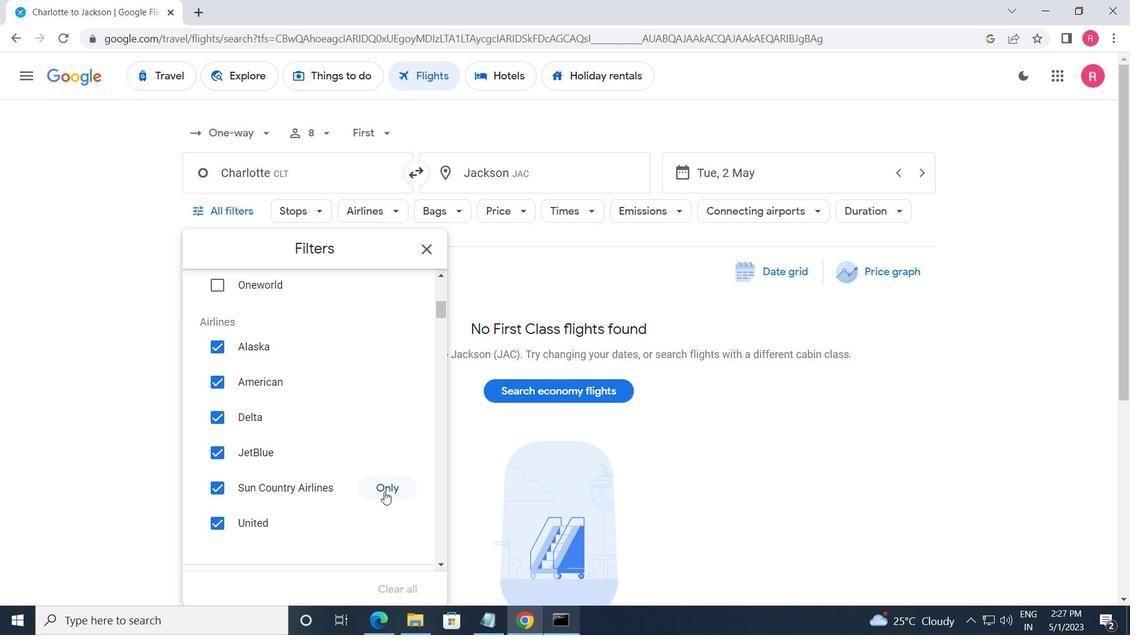 
Action: Mouse moved to (355, 460)
Screenshot: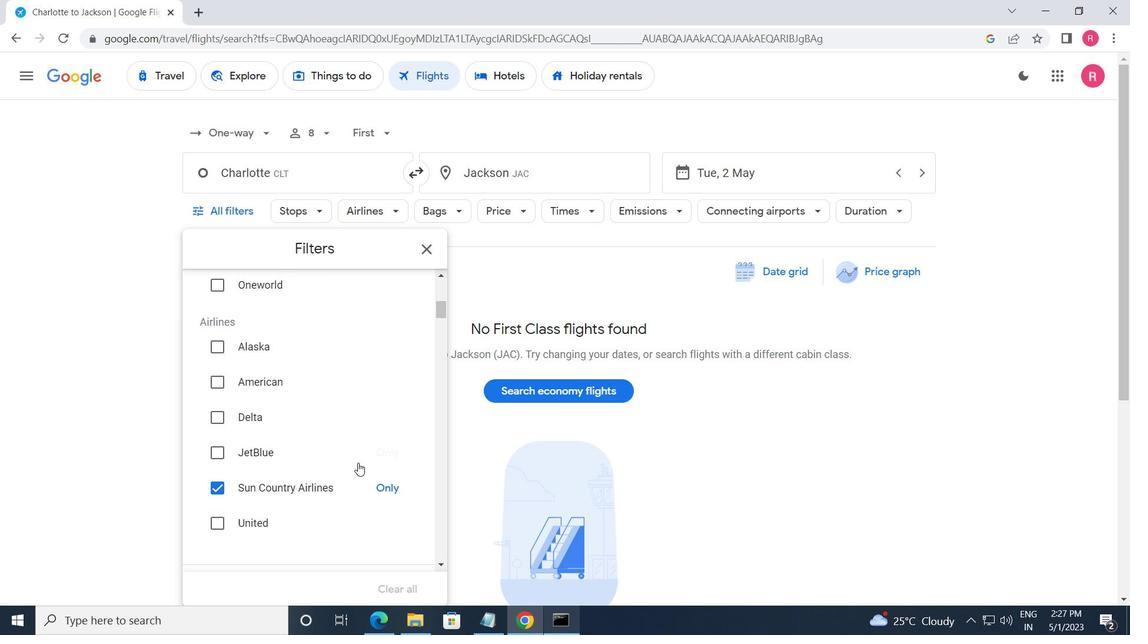 
Action: Mouse scrolled (355, 459) with delta (0, 0)
Screenshot: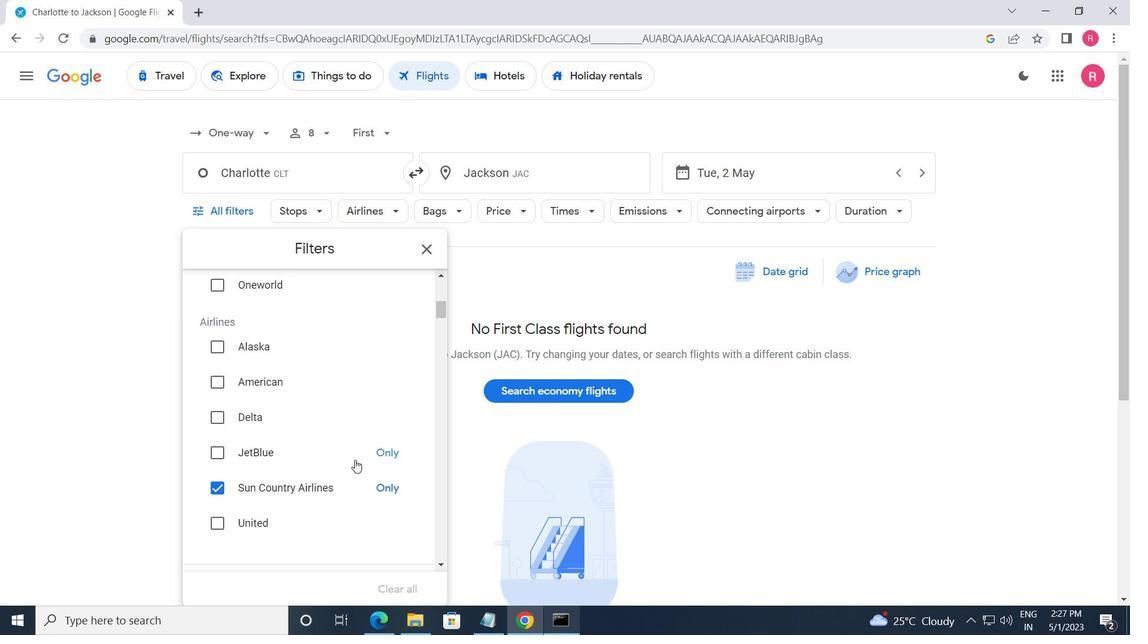 
Action: Mouse moved to (181, 361)
Screenshot: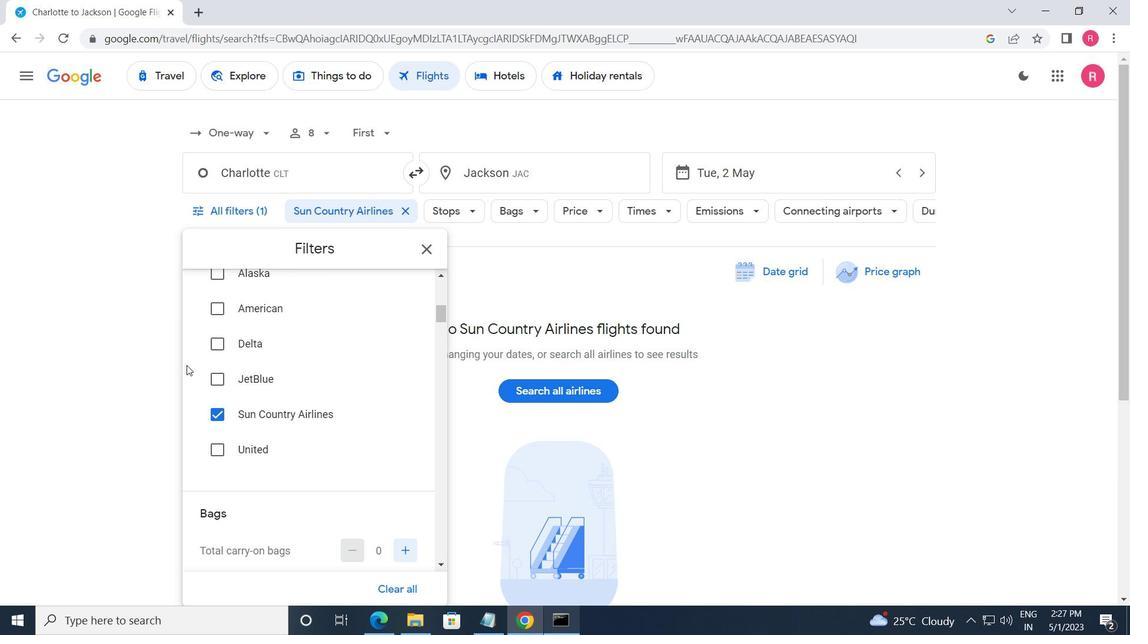 
Action: Mouse scrolled (181, 360) with delta (0, 0)
Screenshot: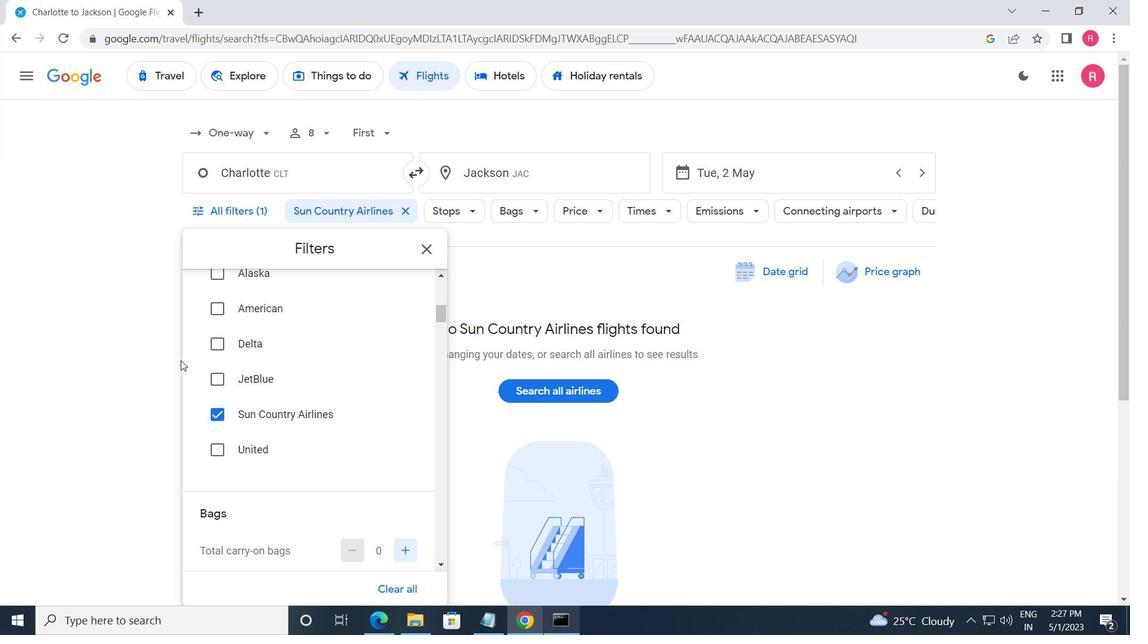 
Action: Mouse moved to (230, 366)
Screenshot: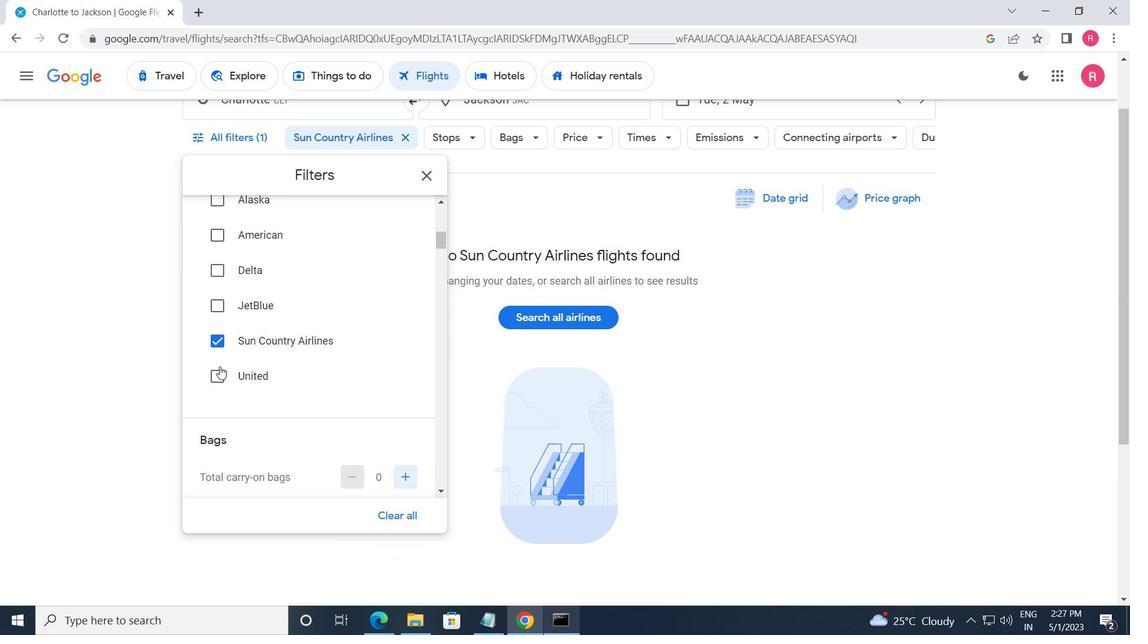 
Action: Mouse scrolled (230, 365) with delta (0, 0)
Screenshot: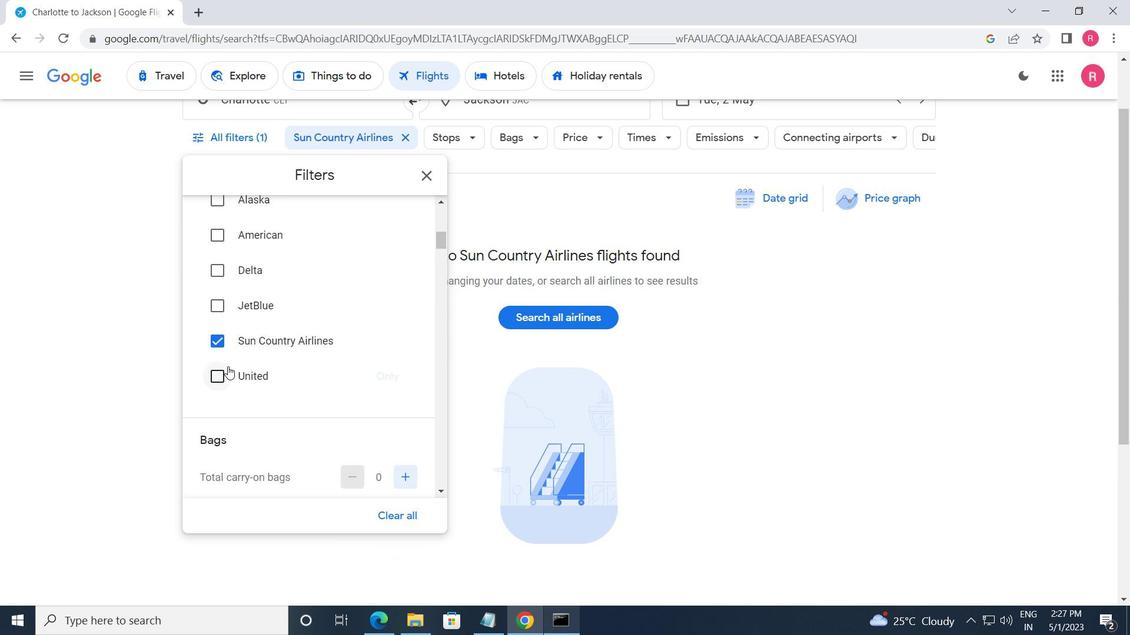 
Action: Mouse scrolled (230, 365) with delta (0, 0)
Screenshot: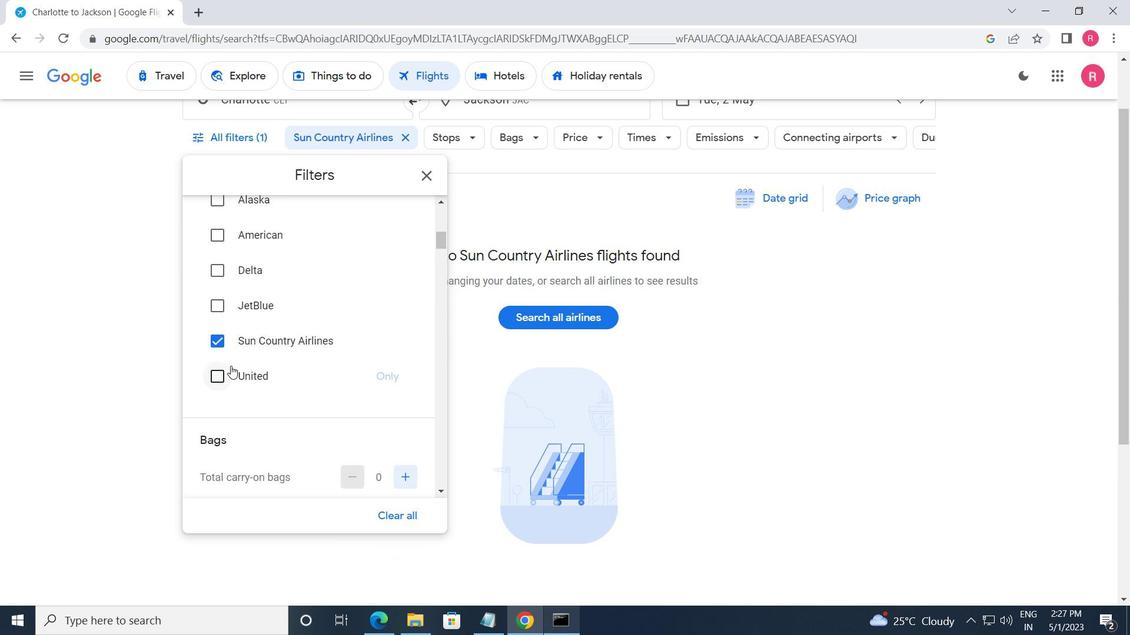 
Action: Mouse moved to (403, 339)
Screenshot: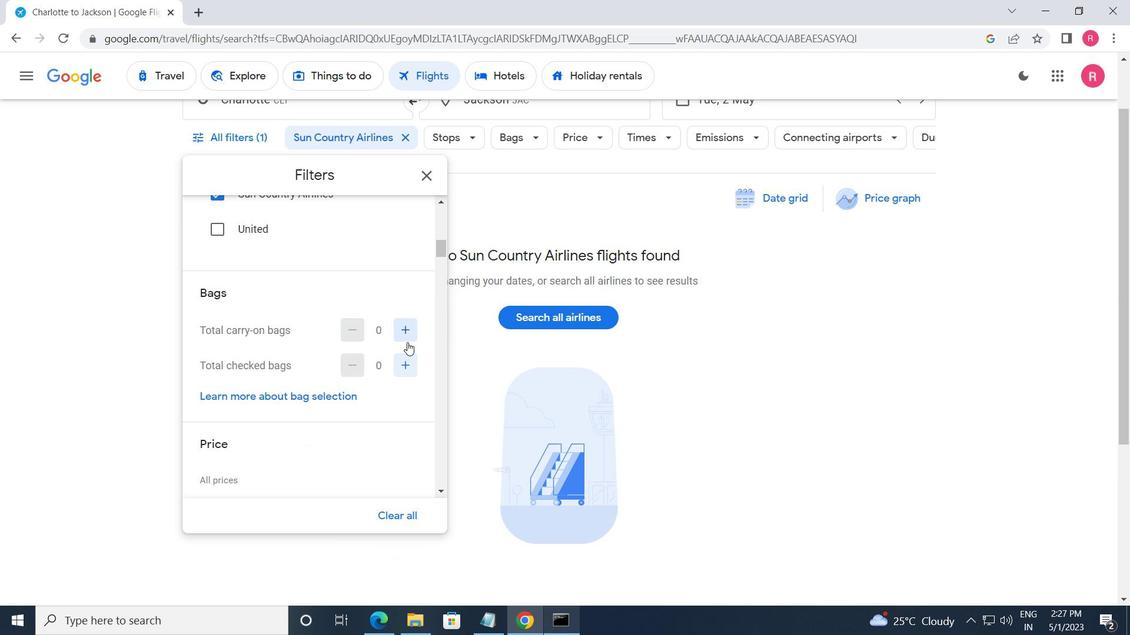 
Action: Mouse pressed left at (403, 339)
Screenshot: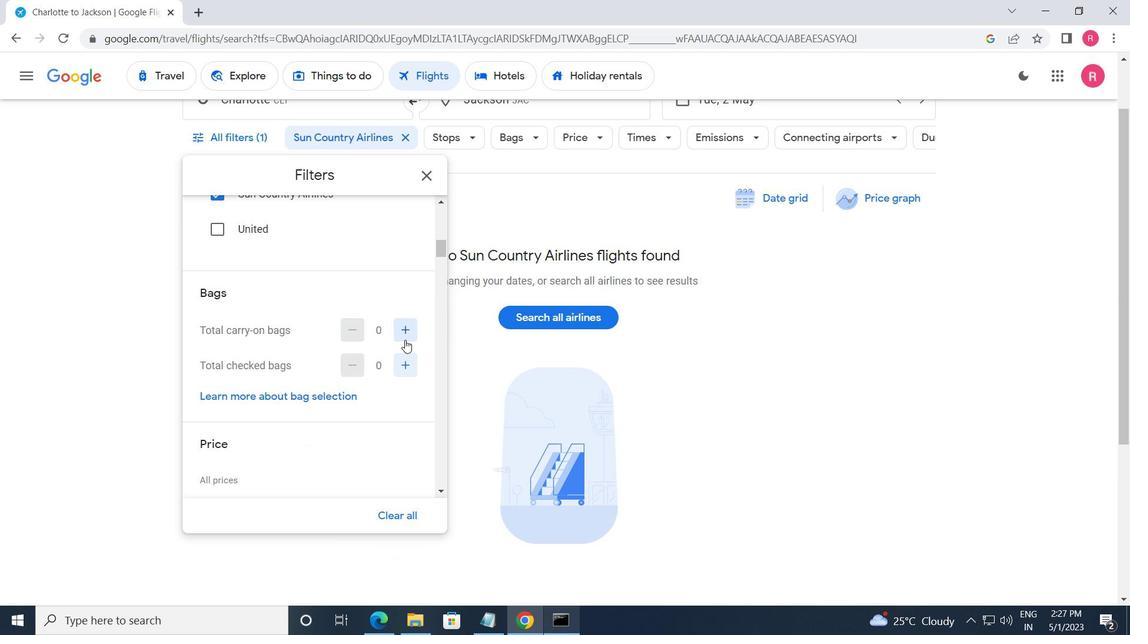 
Action: Mouse pressed left at (403, 339)
Screenshot: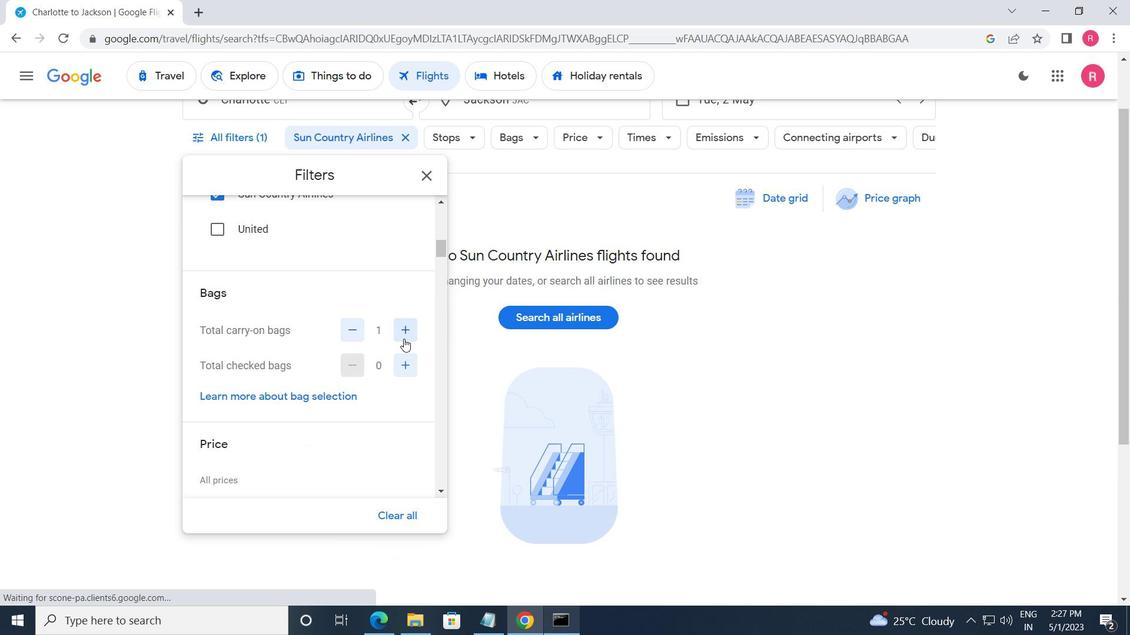 
Action: Mouse moved to (403, 337)
Screenshot: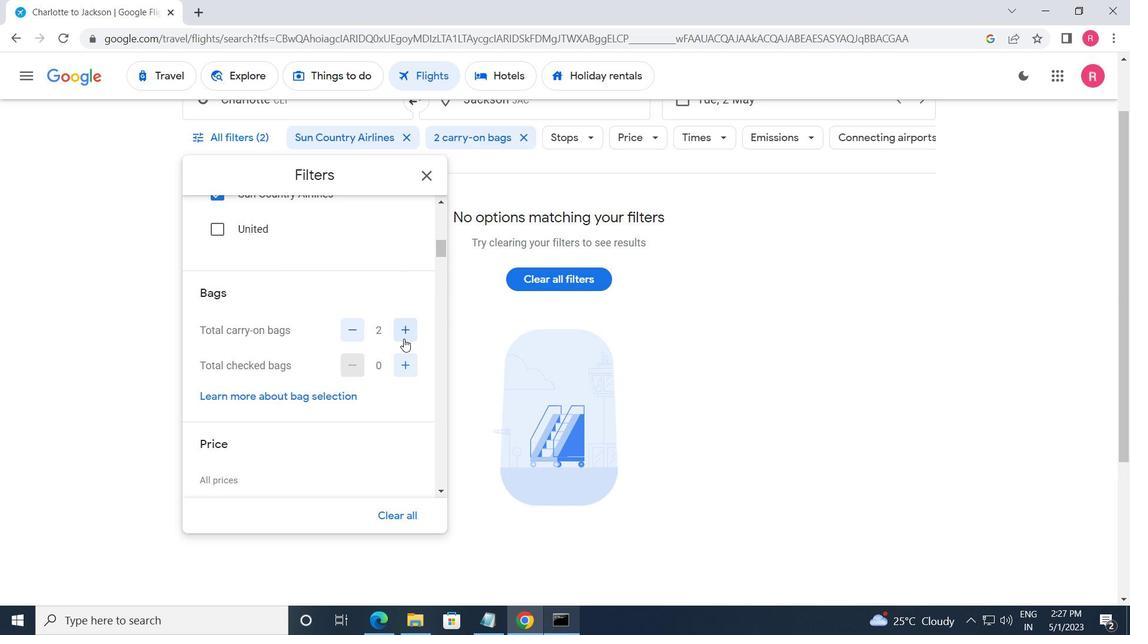 
Action: Mouse scrolled (403, 337) with delta (0, 0)
Screenshot: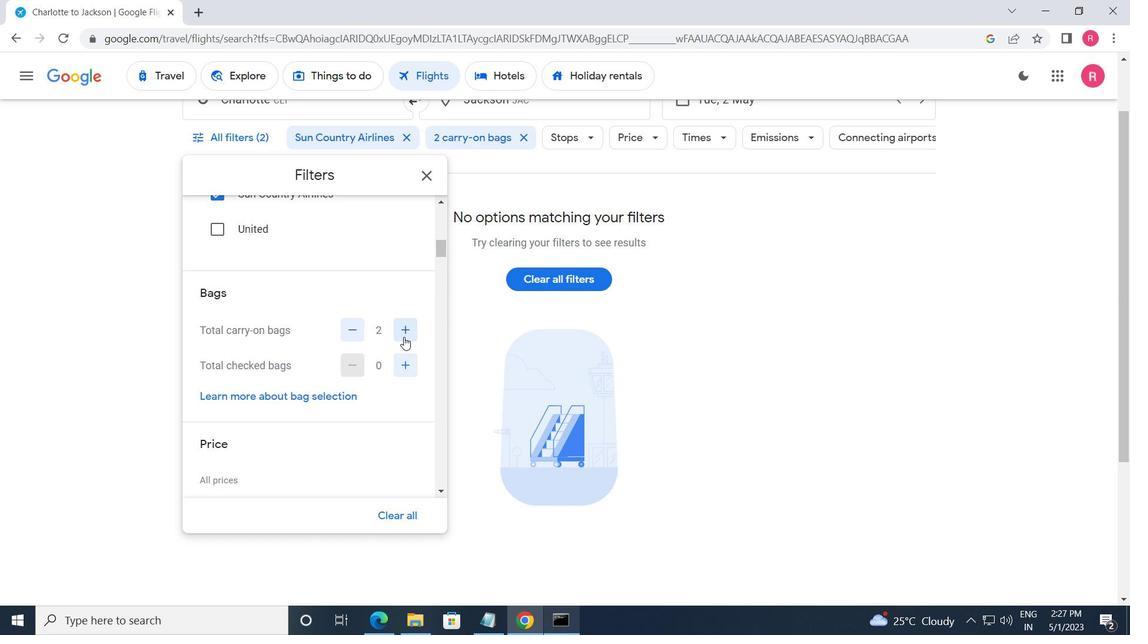 
Action: Mouse moved to (394, 291)
Screenshot: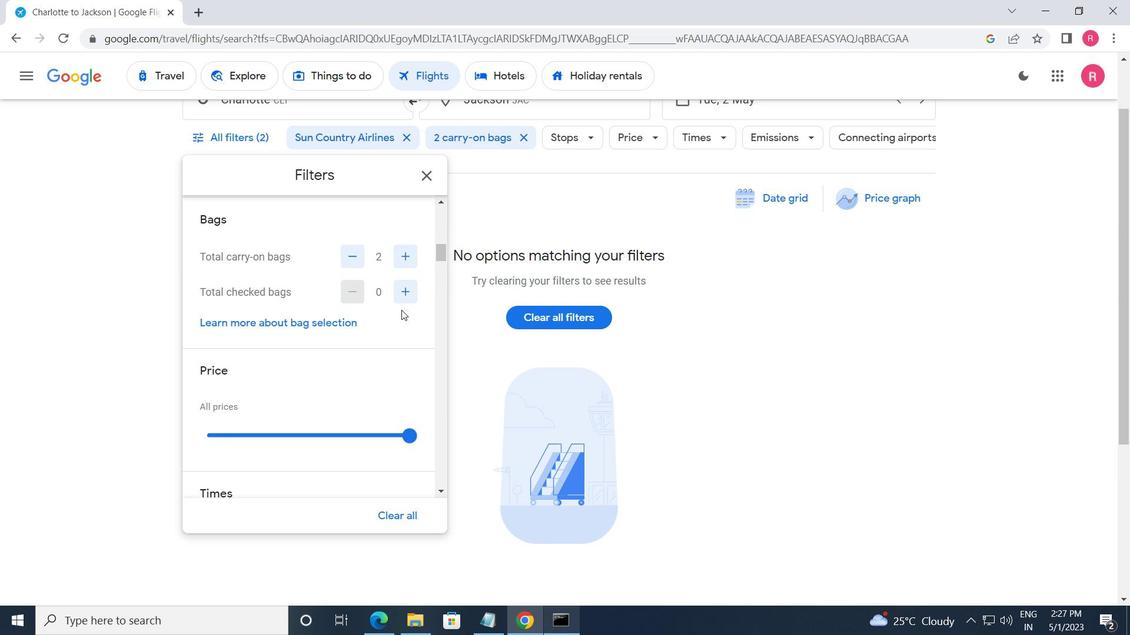 
Action: Mouse pressed left at (394, 291)
Screenshot: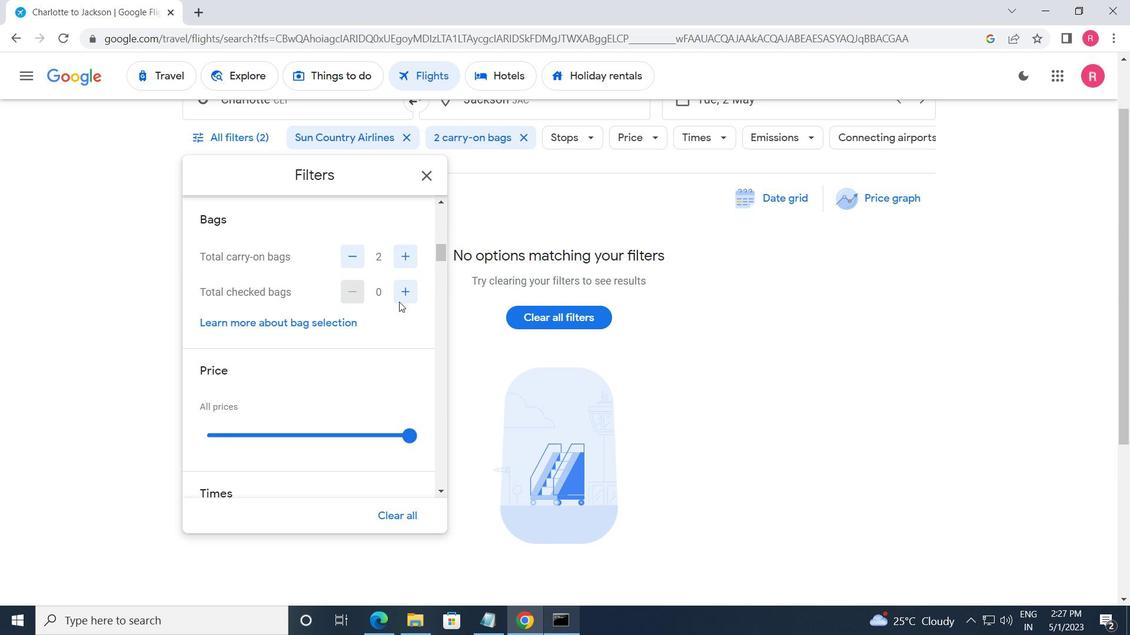 
Action: Mouse moved to (394, 291)
Screenshot: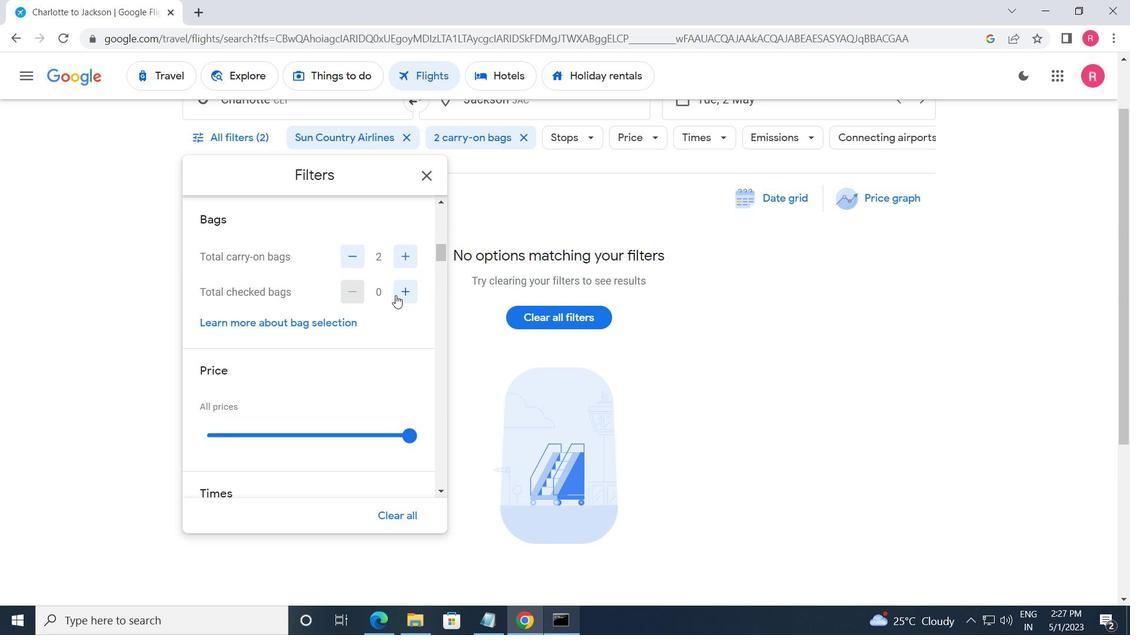 
Action: Mouse pressed left at (394, 291)
Screenshot: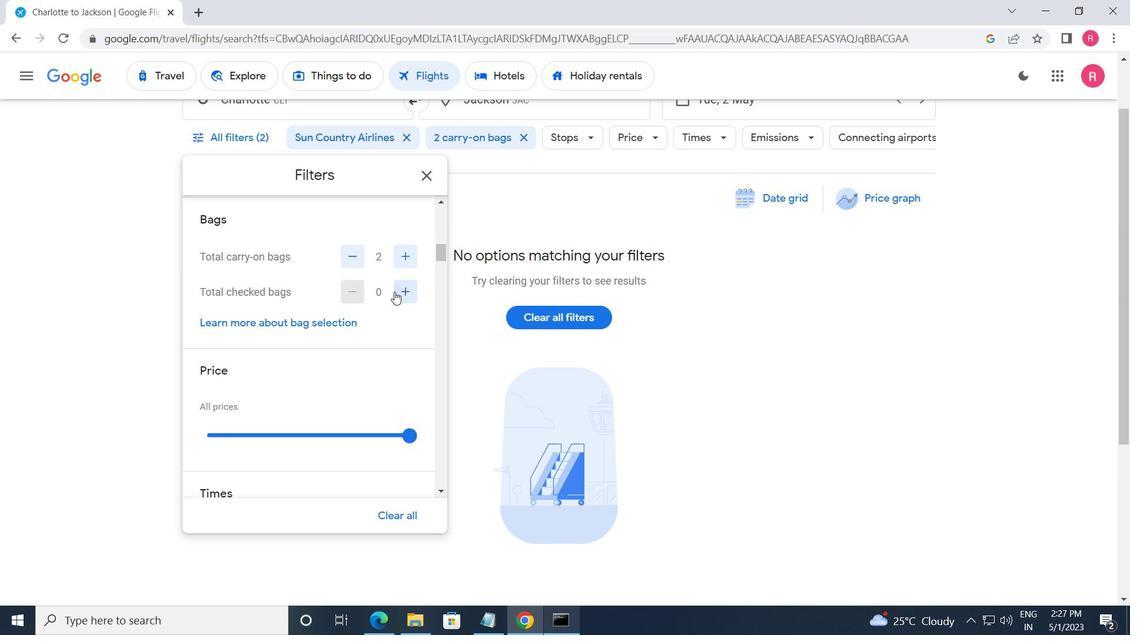 
Action: Mouse pressed left at (394, 291)
Screenshot: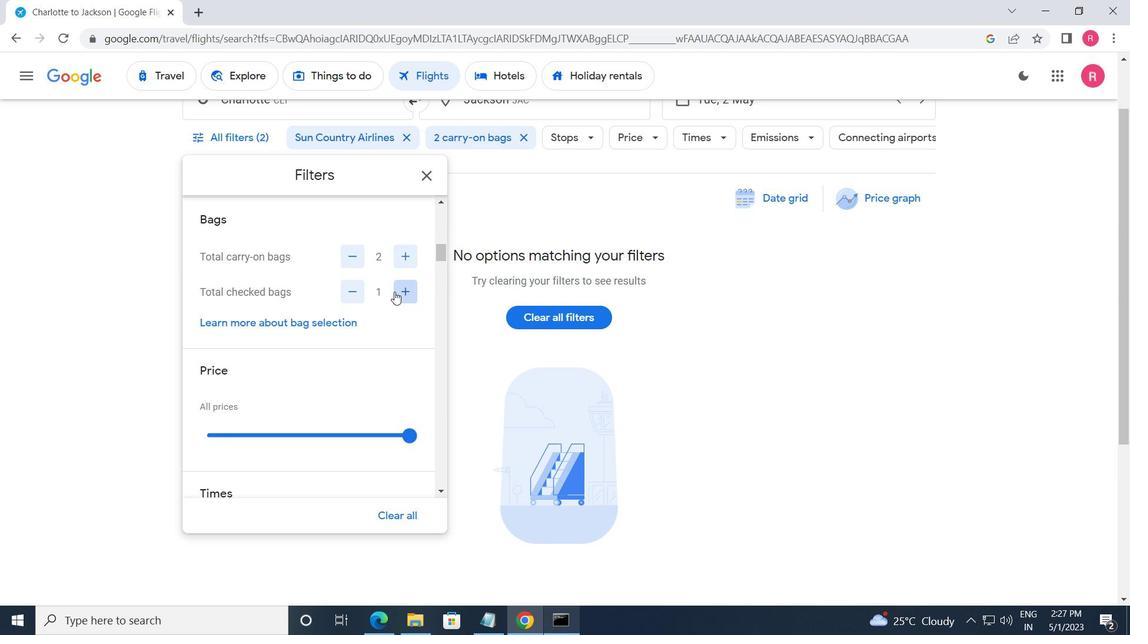 
Action: Mouse pressed left at (394, 291)
Screenshot: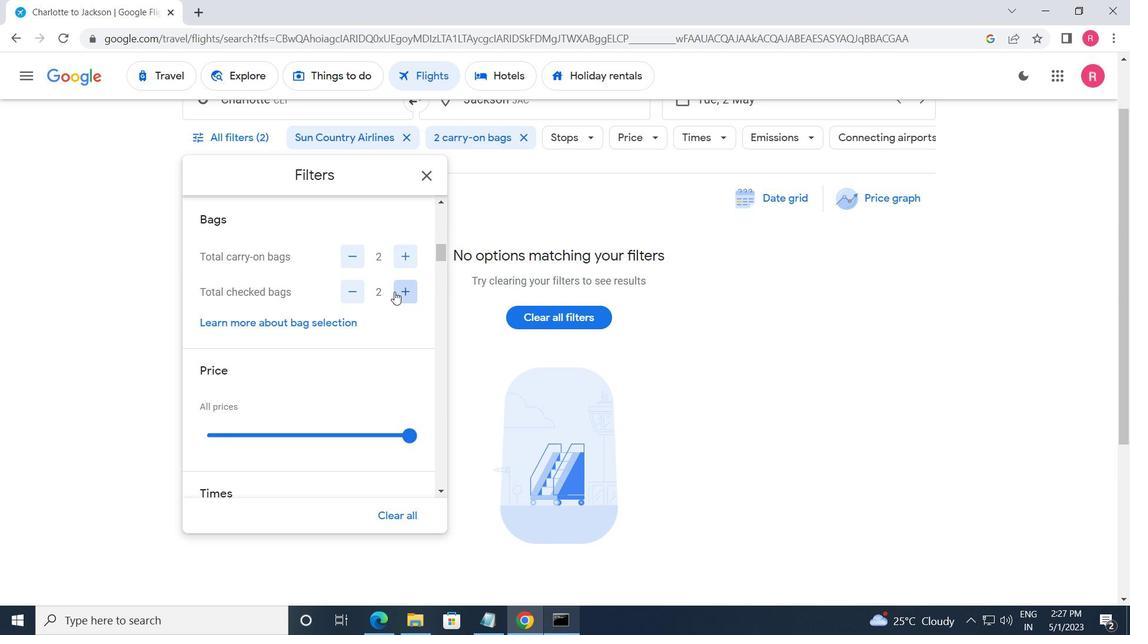 
Action: Mouse moved to (394, 291)
Screenshot: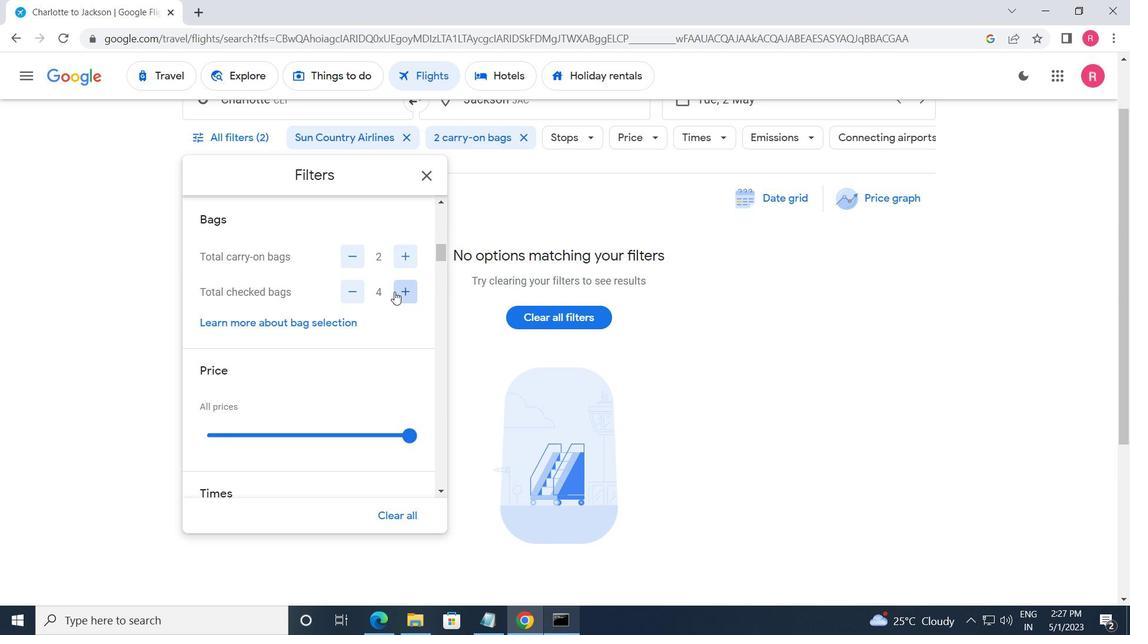 
Action: Mouse pressed left at (394, 291)
Screenshot: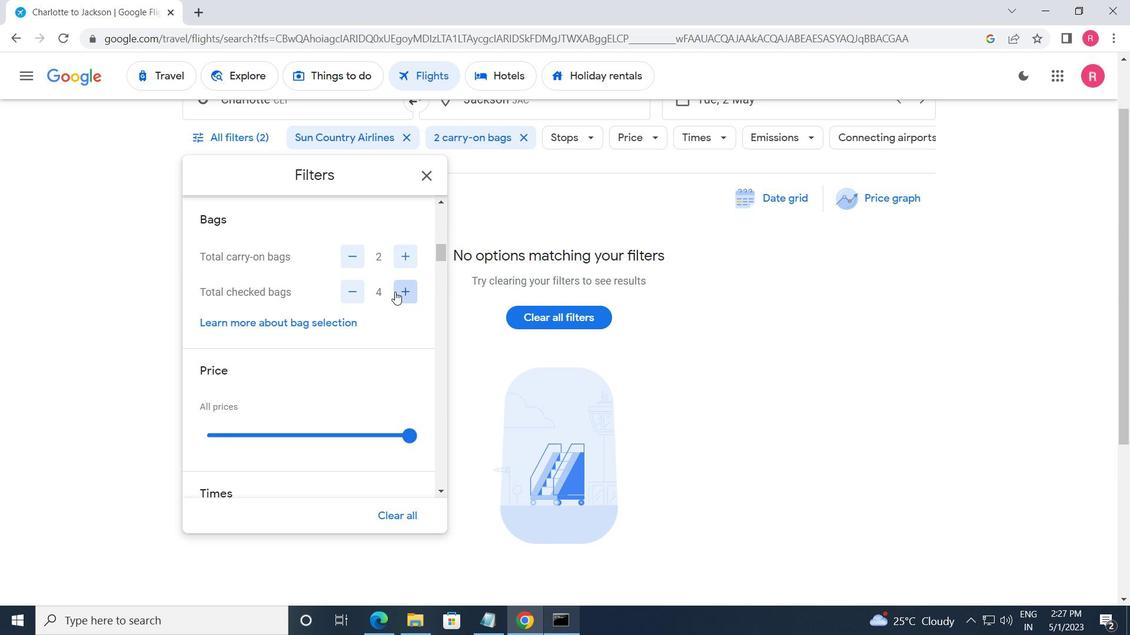 
Action: Mouse pressed left at (394, 291)
Screenshot: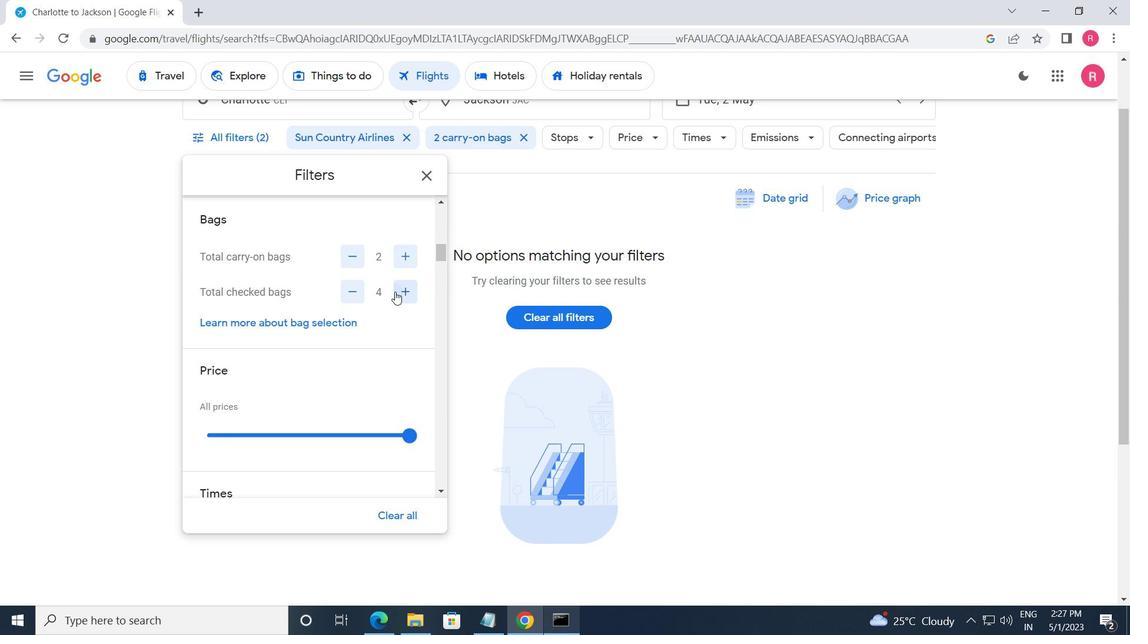 
Action: Mouse pressed left at (394, 291)
Screenshot: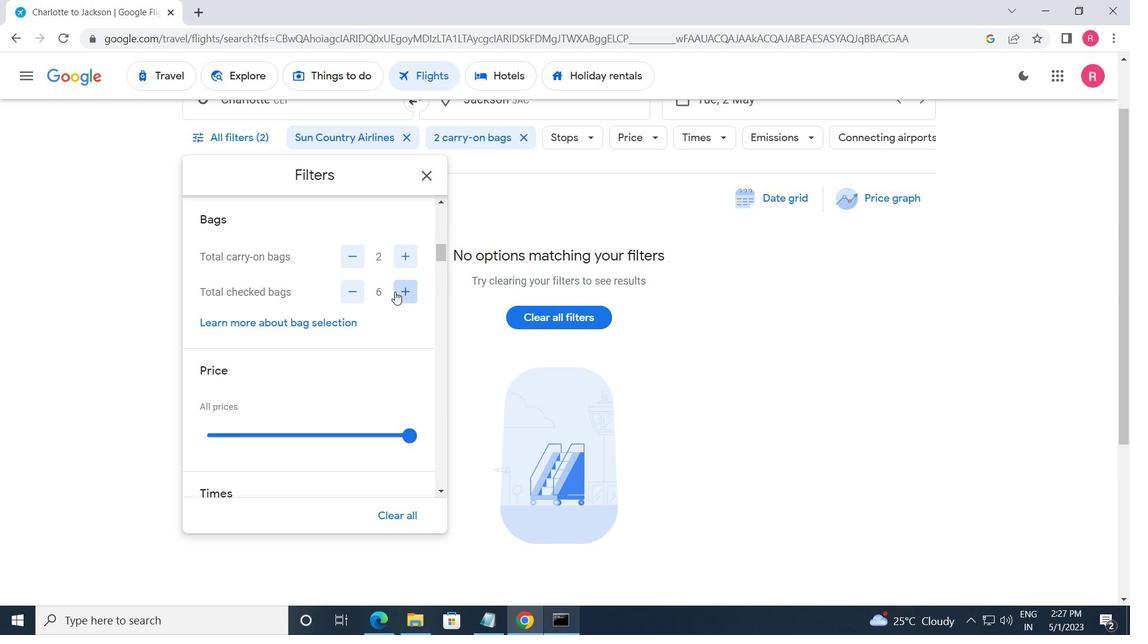 
Action: Mouse moved to (358, 300)
Screenshot: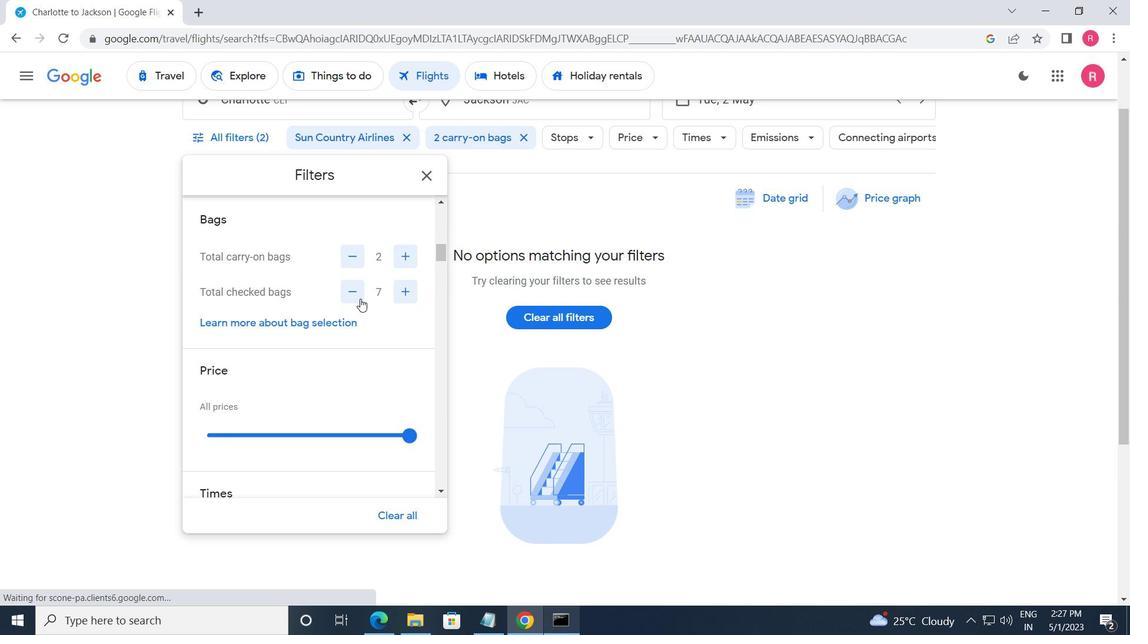 
Action: Mouse pressed left at (358, 300)
Screenshot: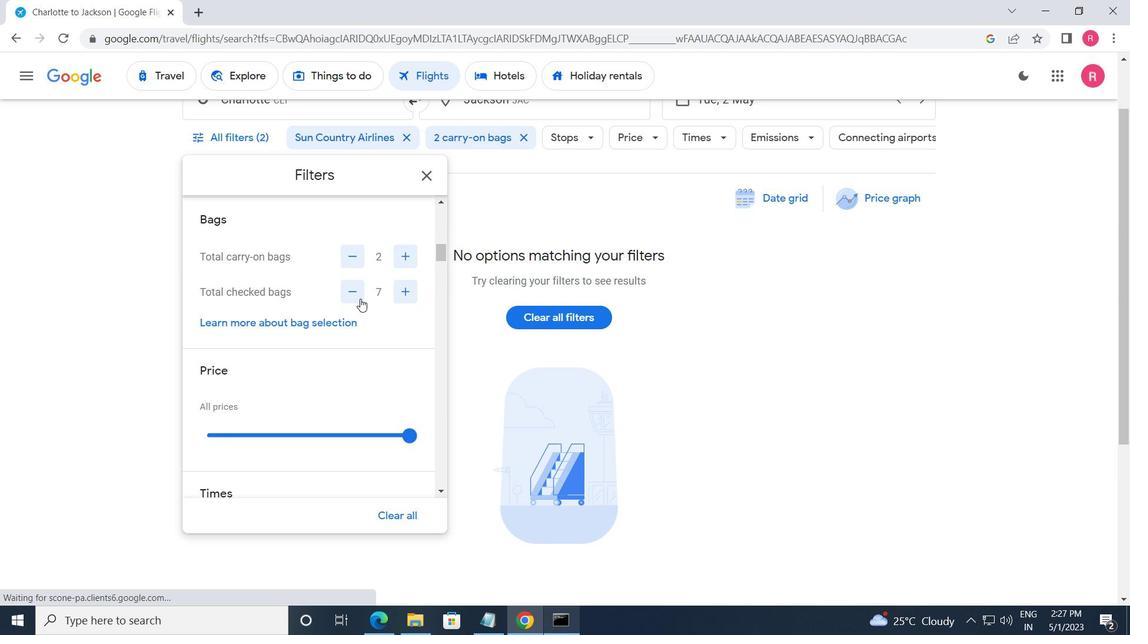 
Action: Mouse moved to (376, 321)
Screenshot: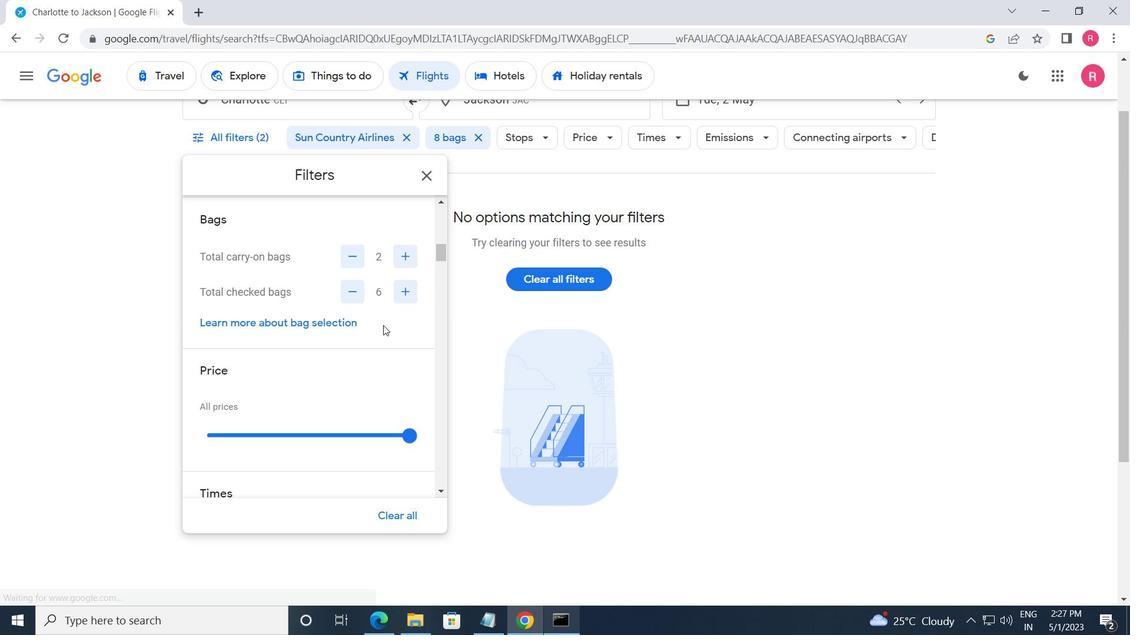 
Action: Mouse scrolled (376, 320) with delta (0, 0)
Screenshot: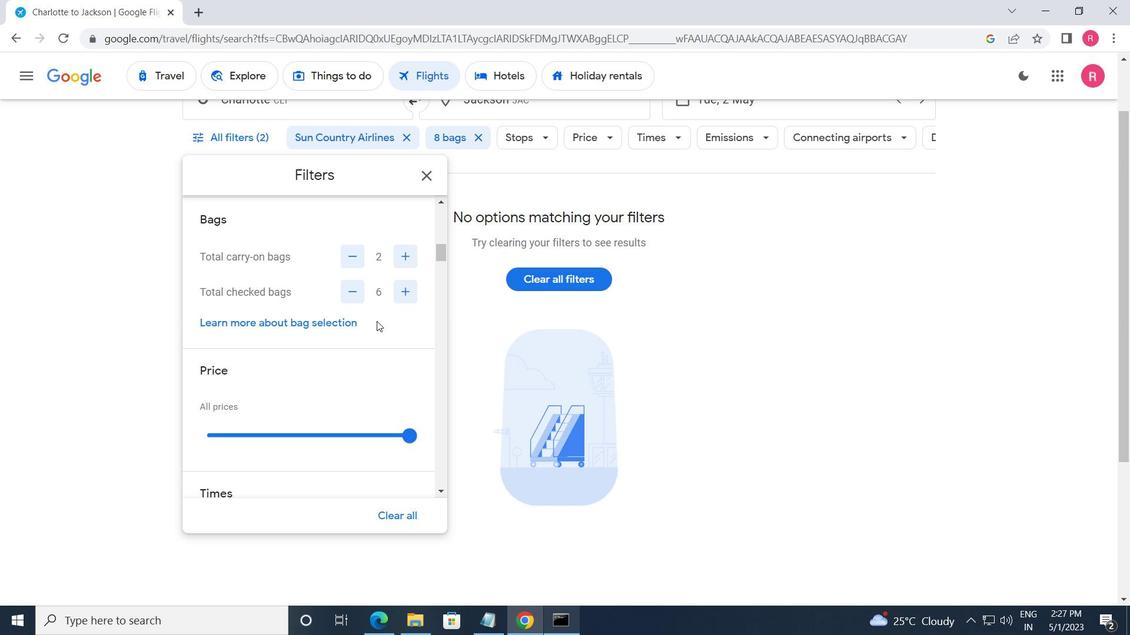 
Action: Mouse moved to (410, 425)
Screenshot: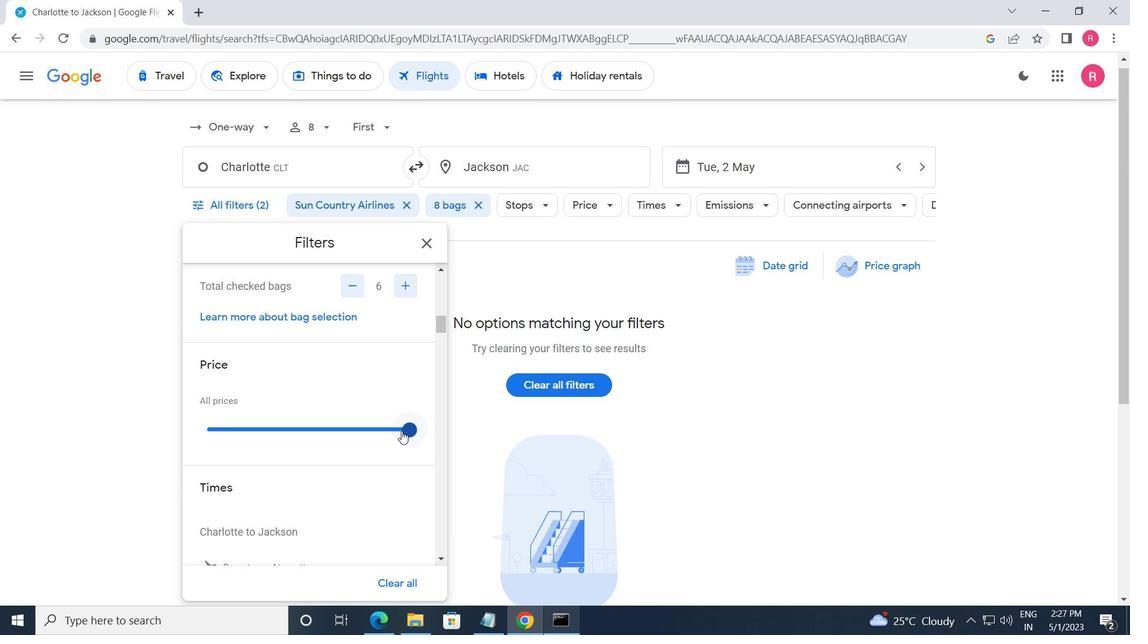 
Action: Mouse pressed left at (410, 425)
Screenshot: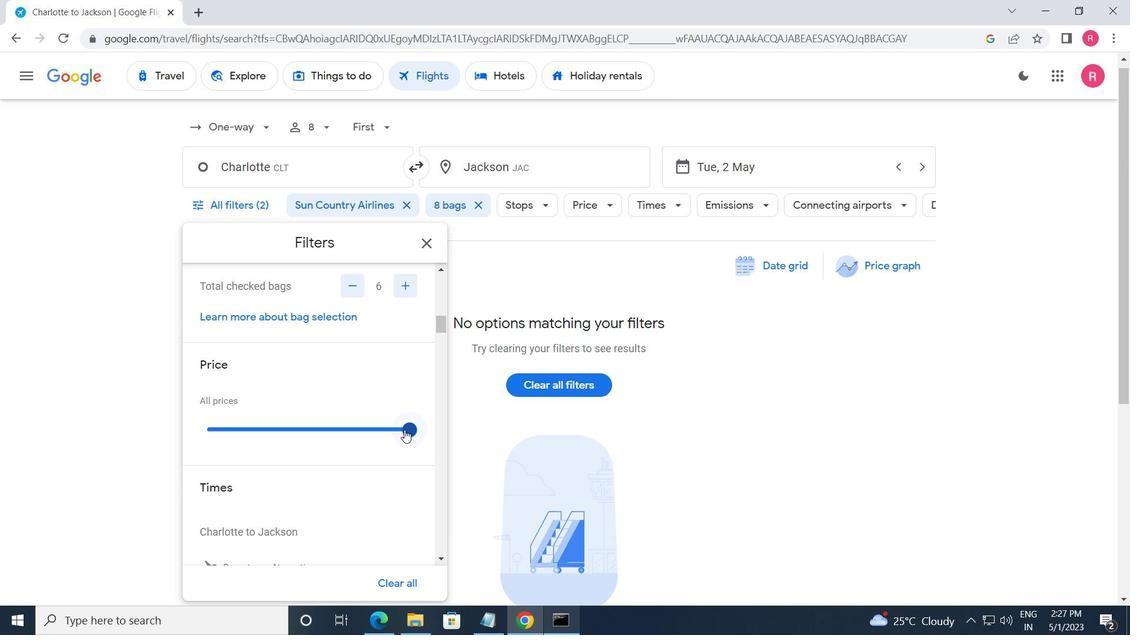 
Action: Mouse moved to (286, 372)
Screenshot: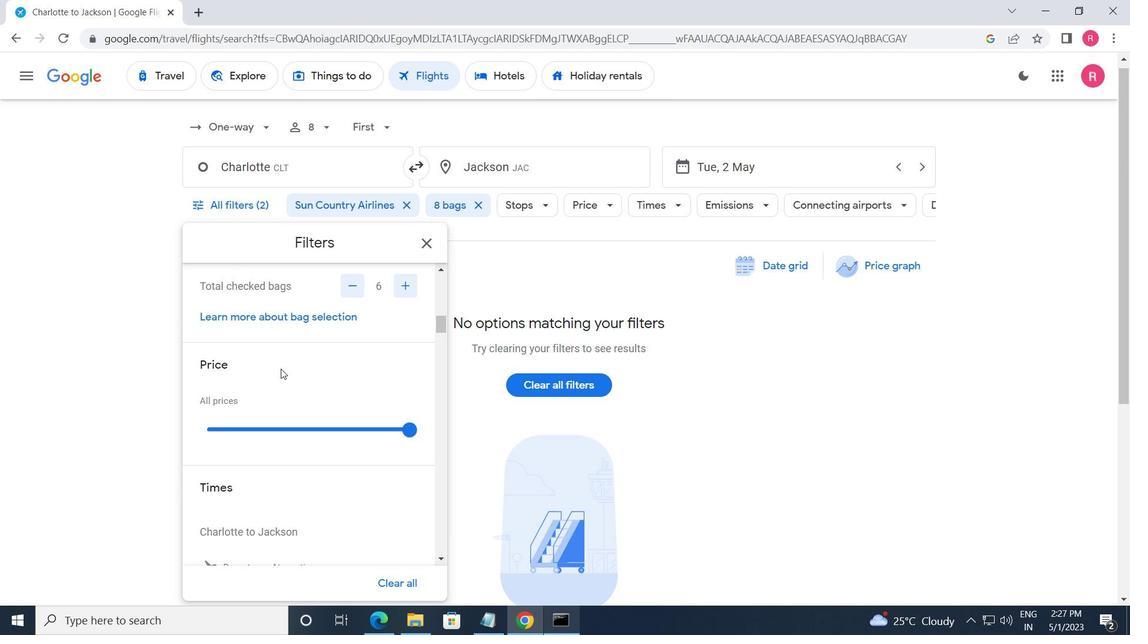 
Action: Mouse scrolled (286, 371) with delta (0, 0)
Screenshot: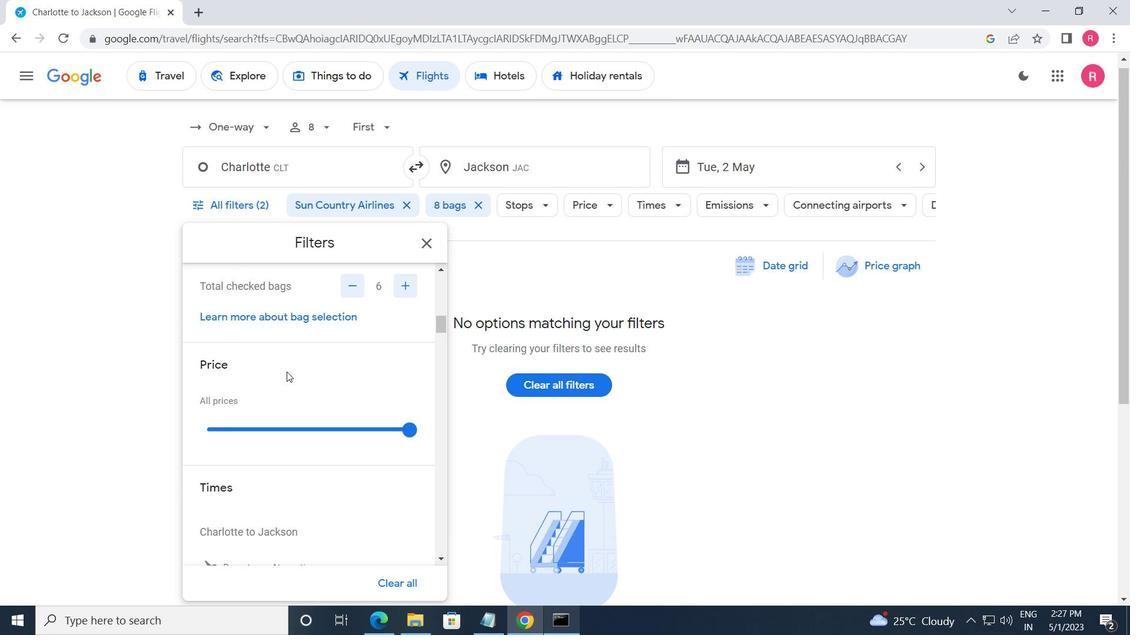 
Action: Mouse scrolled (286, 371) with delta (0, 0)
Screenshot: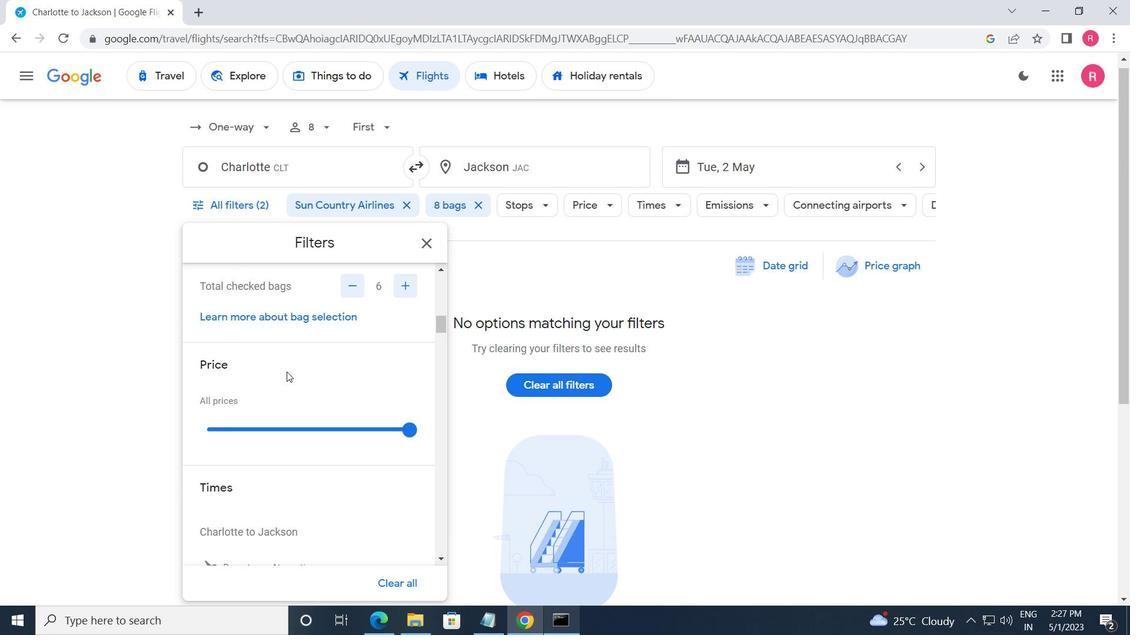 
Action: Mouse scrolled (286, 371) with delta (0, 0)
Screenshot: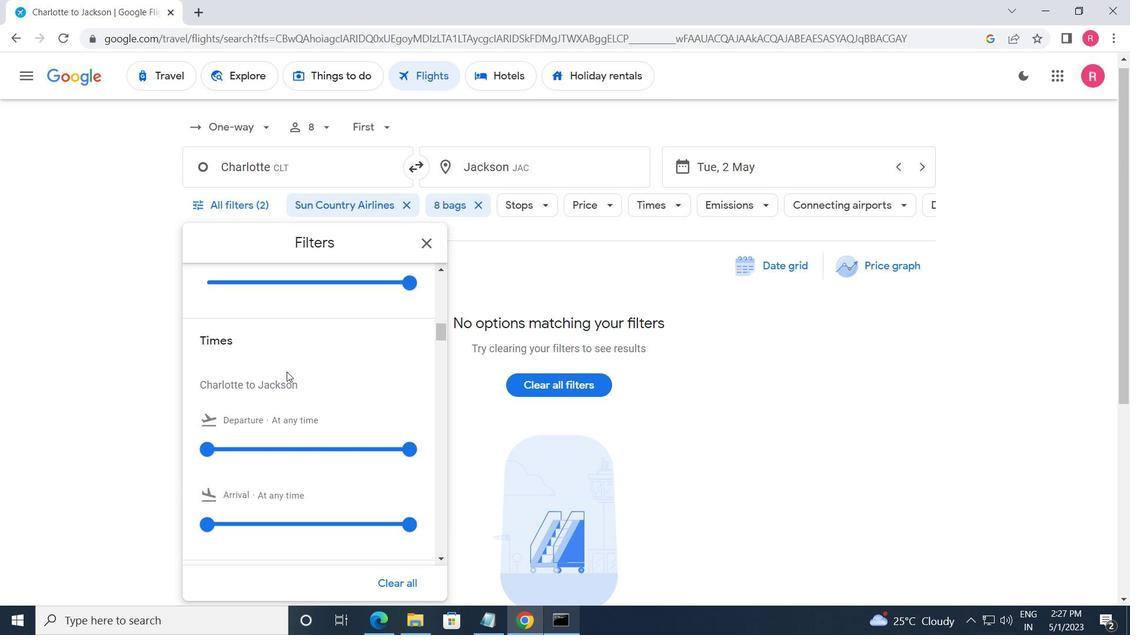 
Action: Mouse scrolled (286, 371) with delta (0, 0)
Screenshot: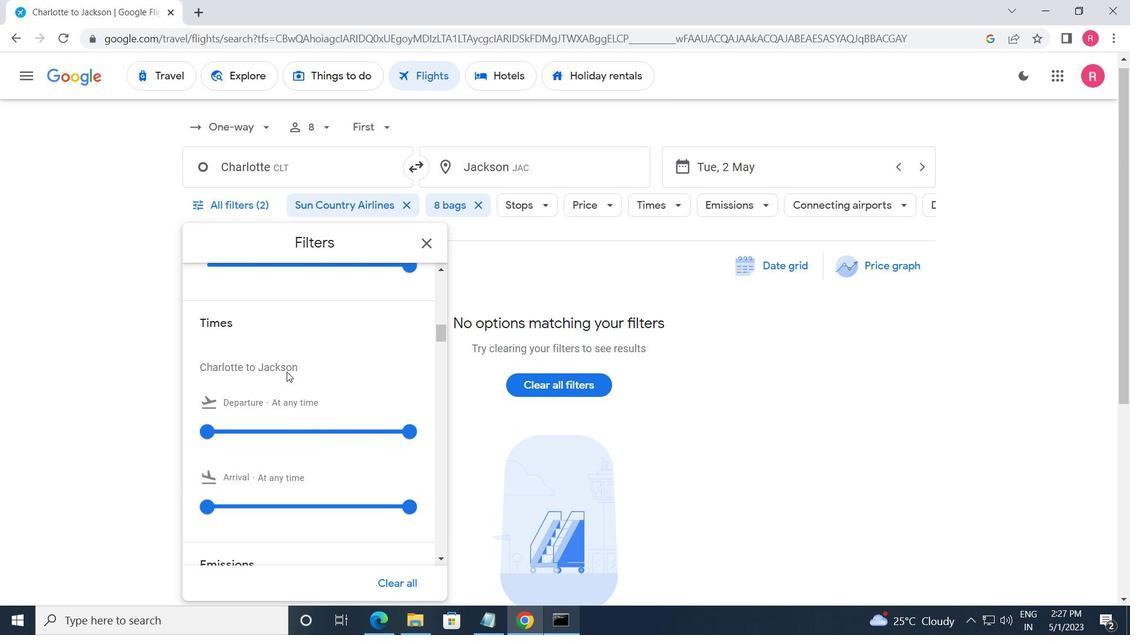 
Action: Mouse moved to (211, 309)
Screenshot: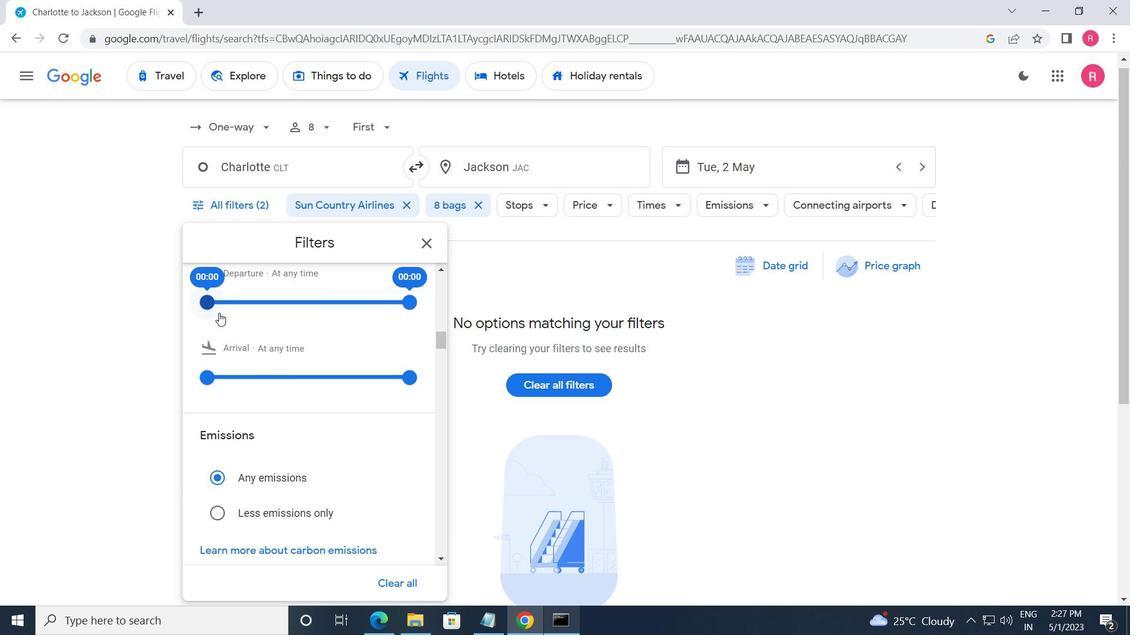 
Action: Mouse pressed left at (211, 309)
Screenshot: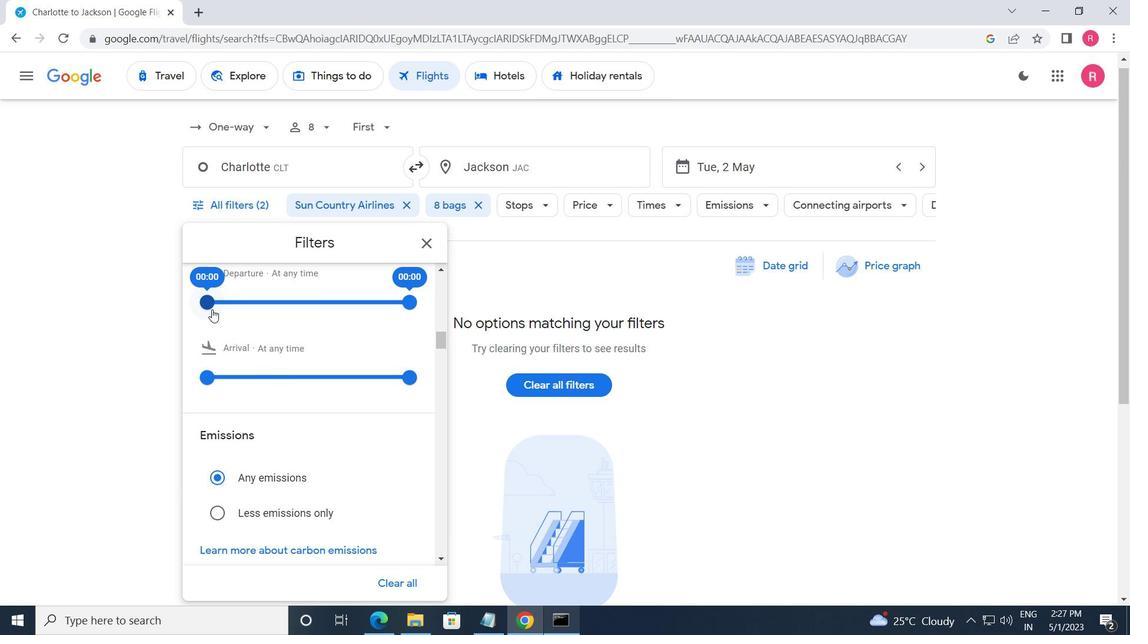 
Action: Mouse moved to (409, 301)
Screenshot: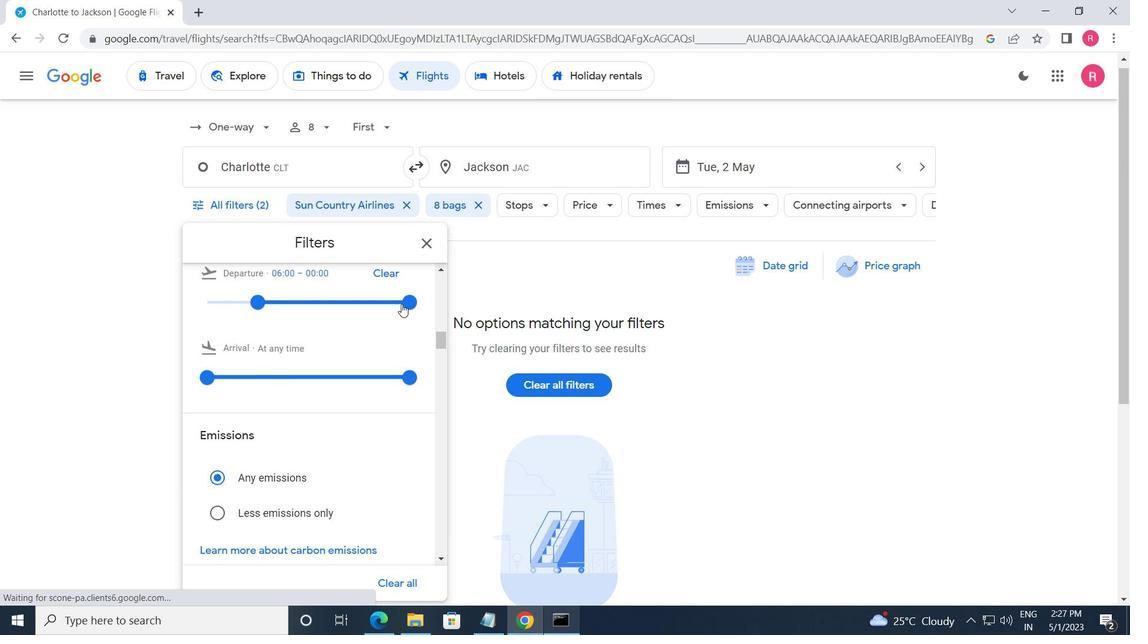 
Action: Mouse pressed left at (409, 301)
Screenshot: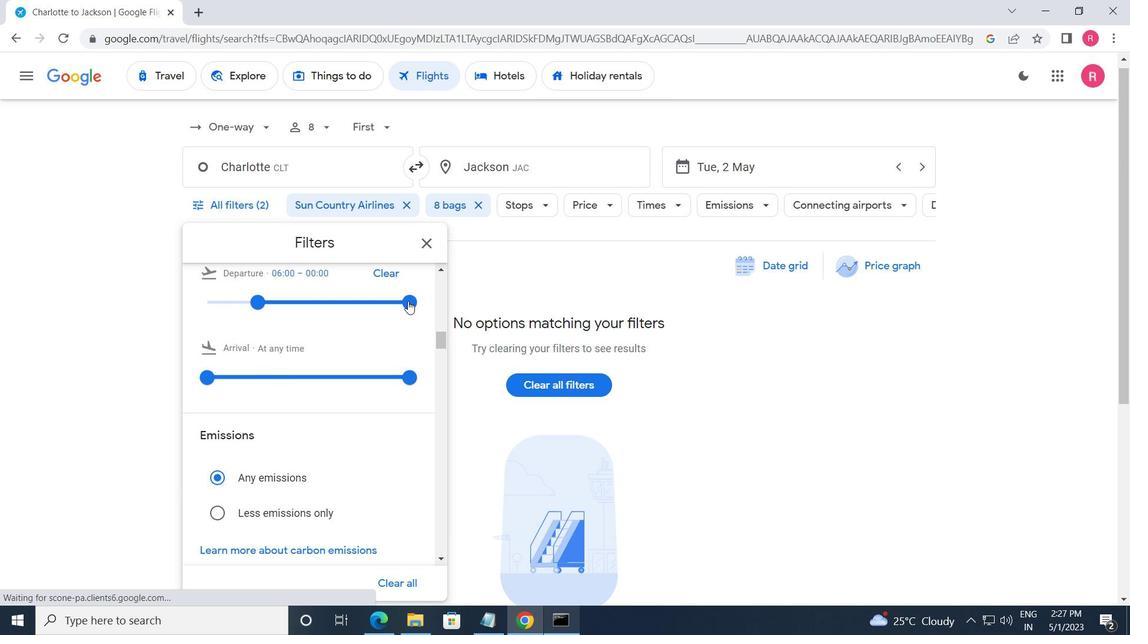 
Action: Mouse moved to (425, 250)
Screenshot: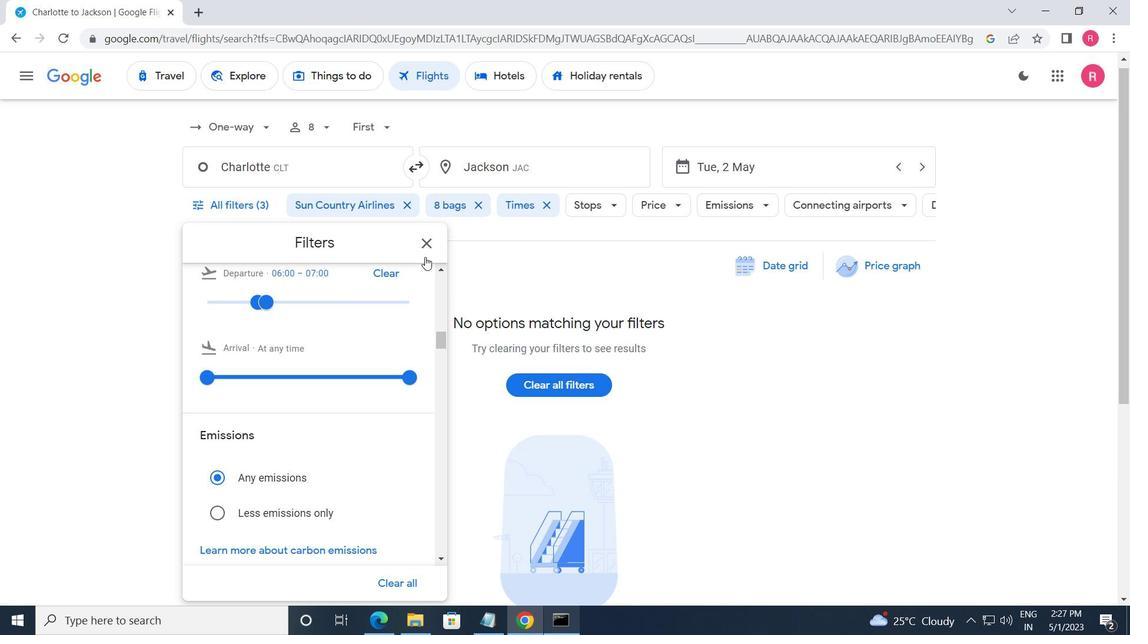 
Action: Mouse pressed left at (425, 250)
Screenshot: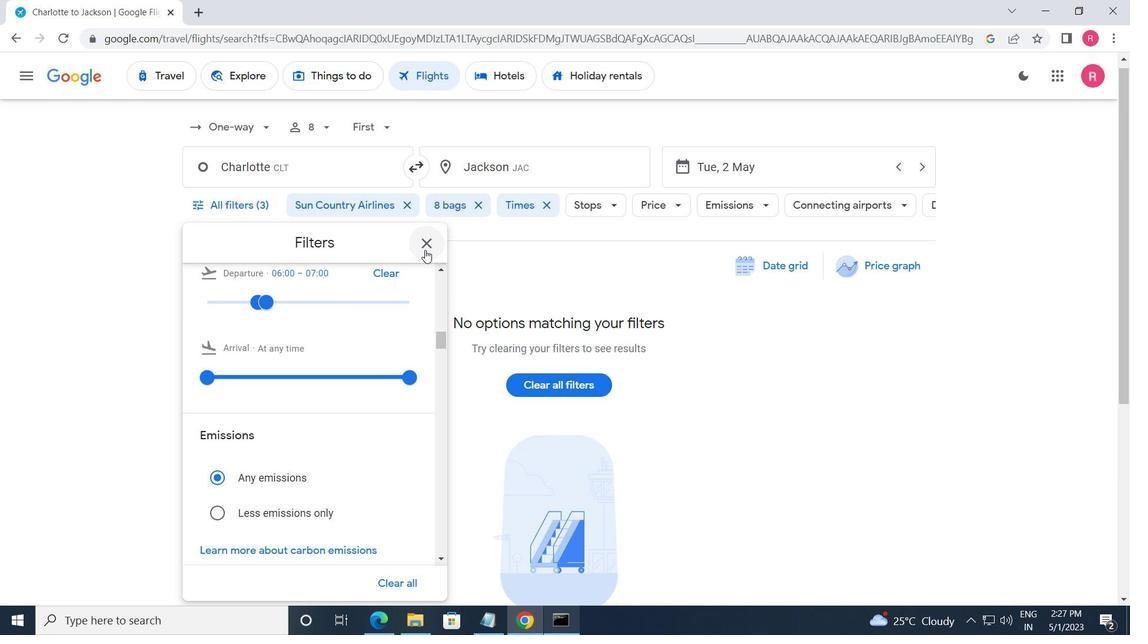 
Action: Mouse moved to (414, 241)
Screenshot: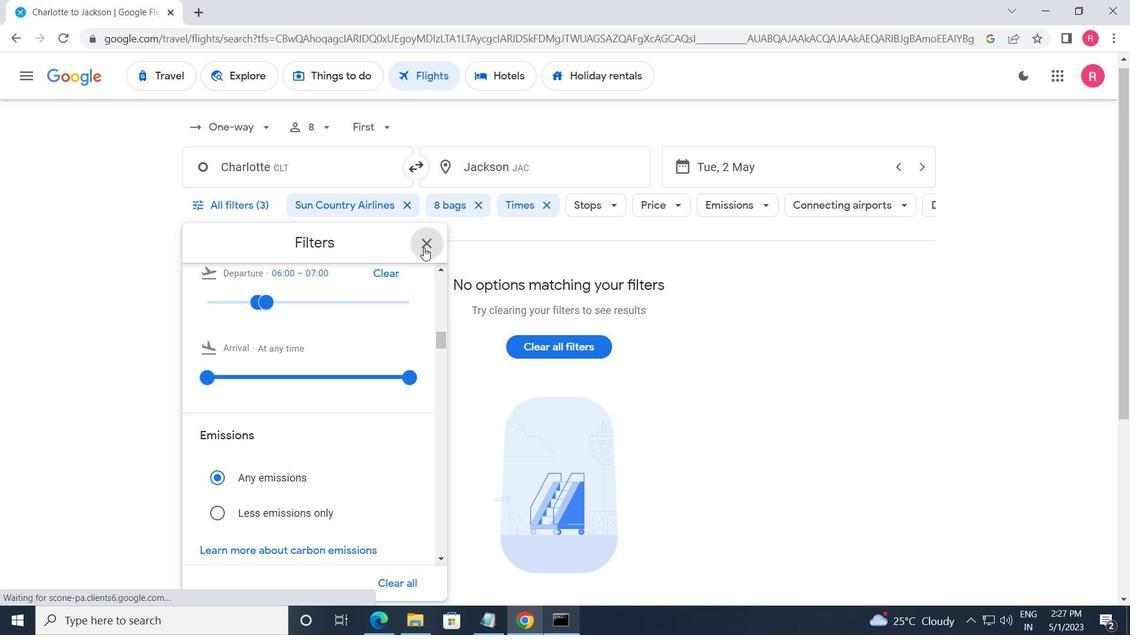 
